 Task: Open Card Public Relations Performance Review in Board Brand Positioning and Differentiation Strategy to Workspace Business Process Automation and add a team member Softage.3@softage.net, a label Purple, a checklist Project Stakeholder Analysis, an attachment from your onedrive, a color Purple and finally, add a card description 'Develop project proposal for potential client' and a comment 'This task requires us to be proactive in identifying potential risks and taking steps to mitigate them.'. Add a start date 'Jan 03, 1900' with a due date 'Jan 10, 1900'
Action: Mouse moved to (67, 315)
Screenshot: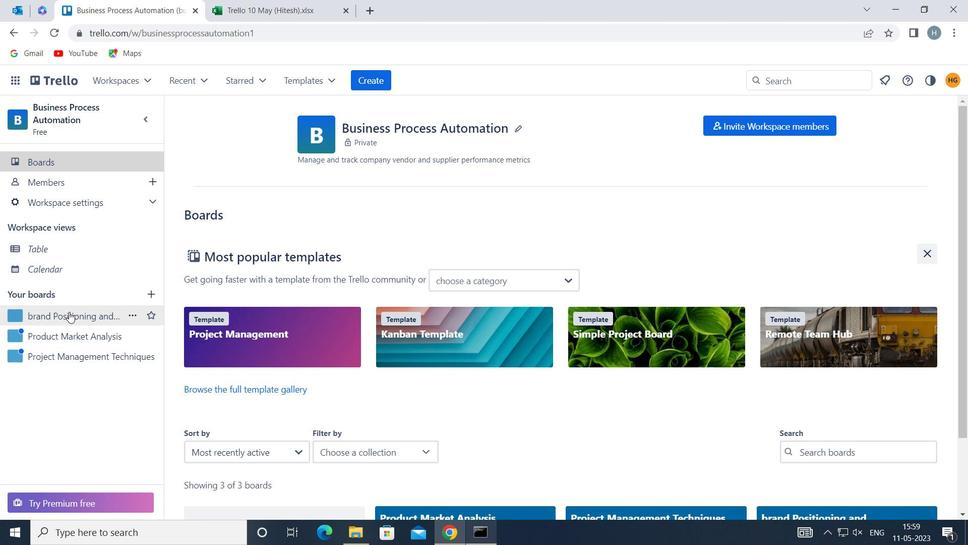 
Action: Mouse pressed left at (67, 315)
Screenshot: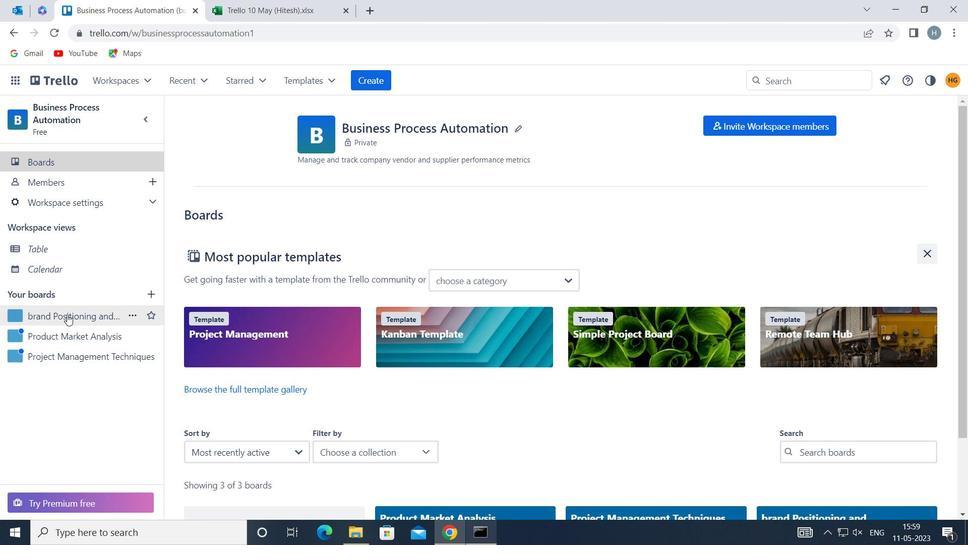 
Action: Mouse moved to (289, 177)
Screenshot: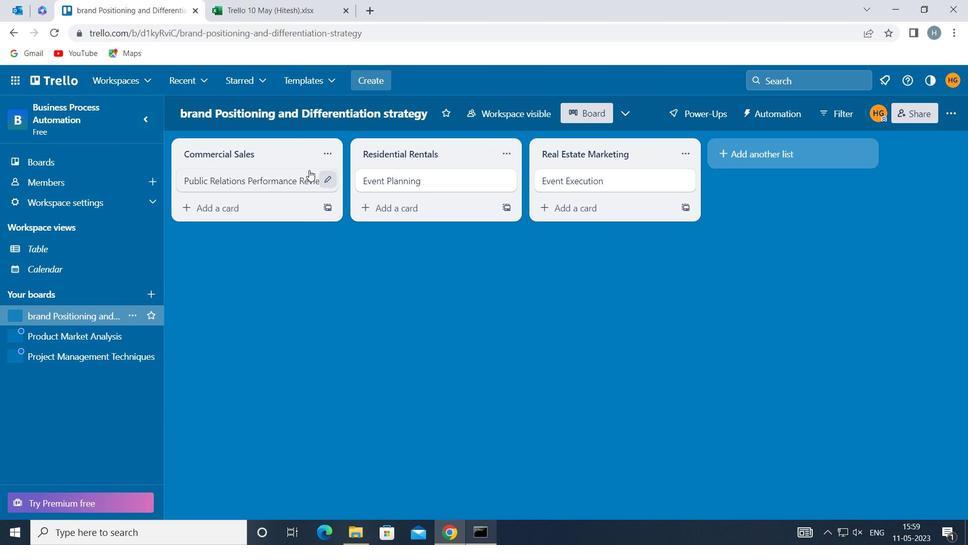 
Action: Mouse pressed left at (289, 177)
Screenshot: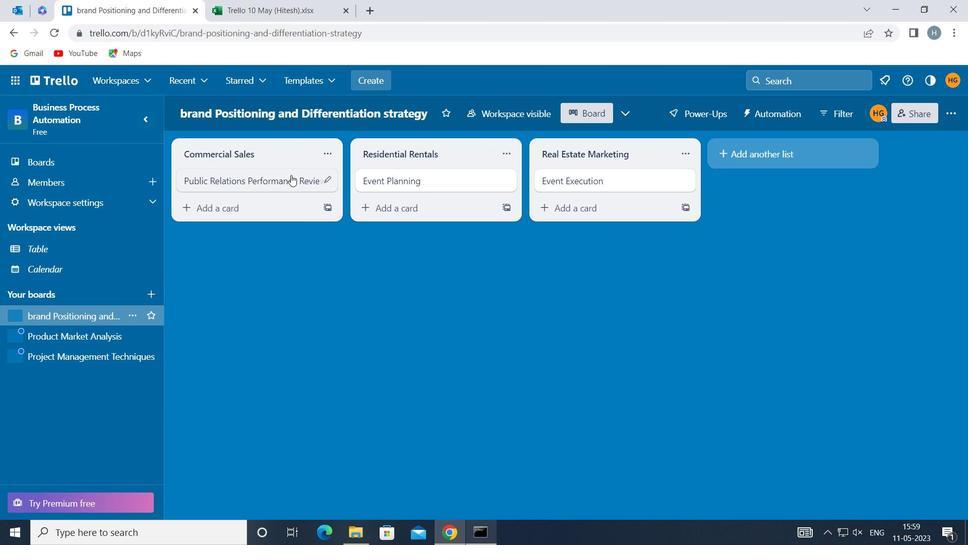 
Action: Mouse moved to (641, 182)
Screenshot: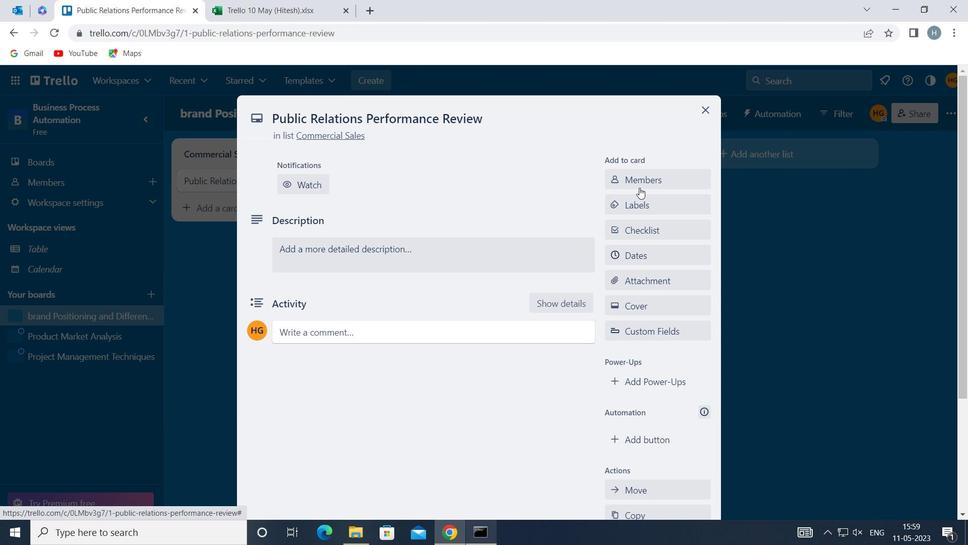 
Action: Mouse pressed left at (641, 182)
Screenshot: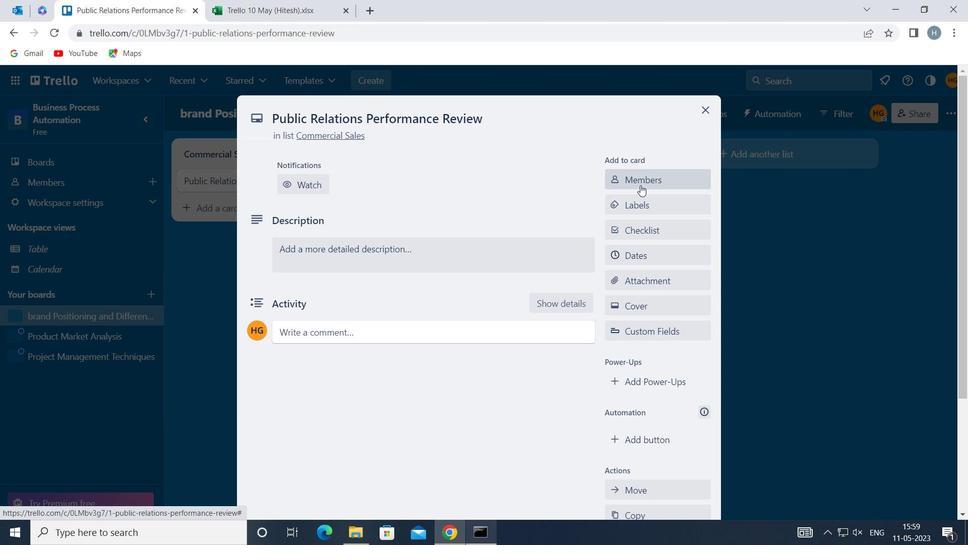 
Action: Key pressed softage
Screenshot: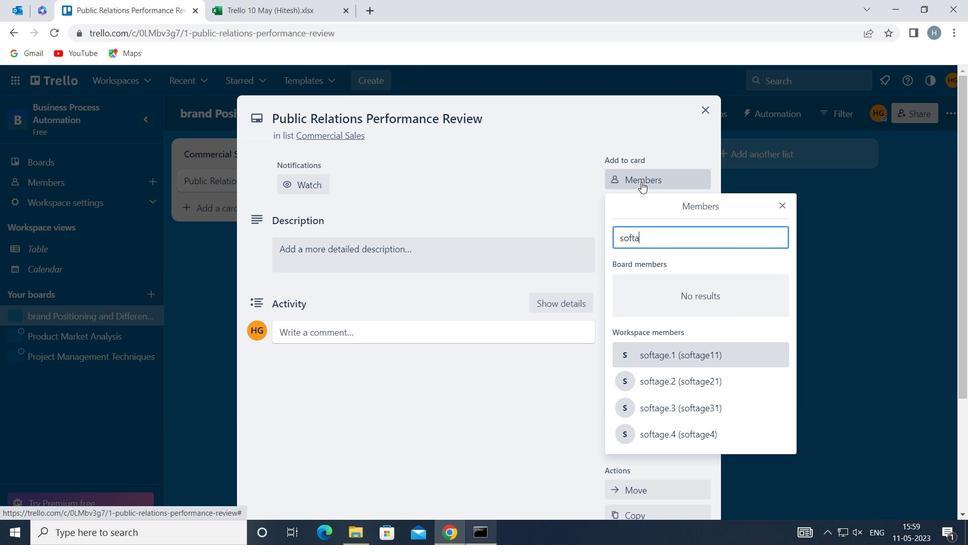 
Action: Mouse moved to (700, 401)
Screenshot: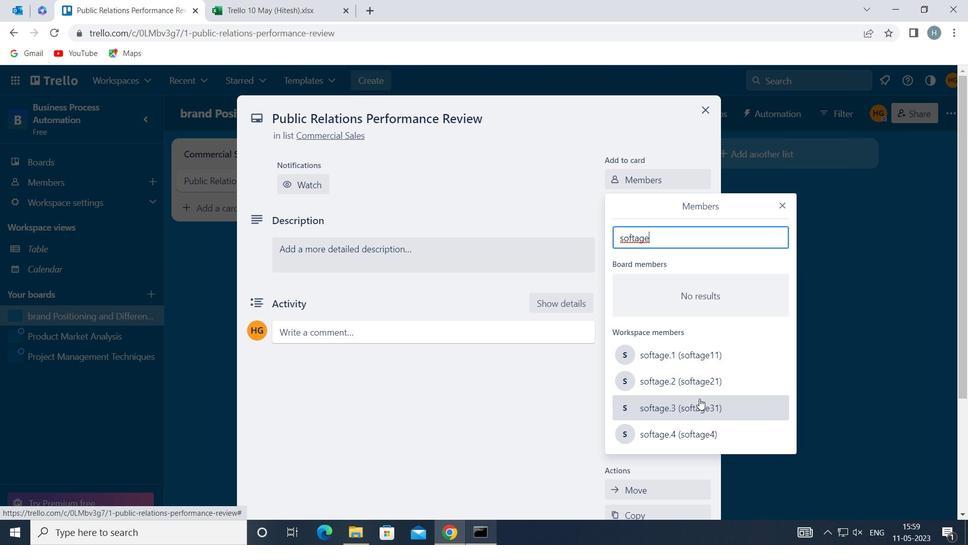 
Action: Mouse pressed left at (700, 401)
Screenshot: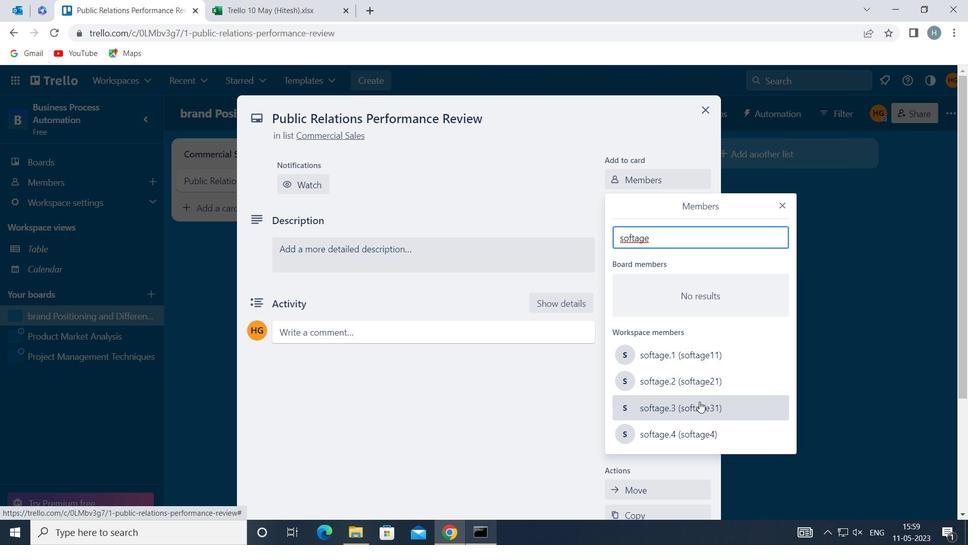 
Action: Mouse moved to (782, 203)
Screenshot: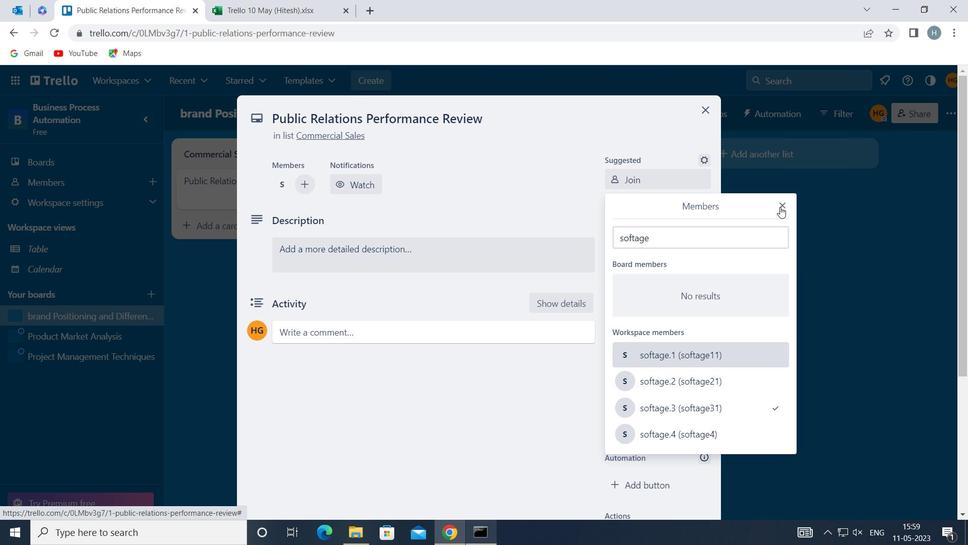 
Action: Mouse pressed left at (782, 203)
Screenshot: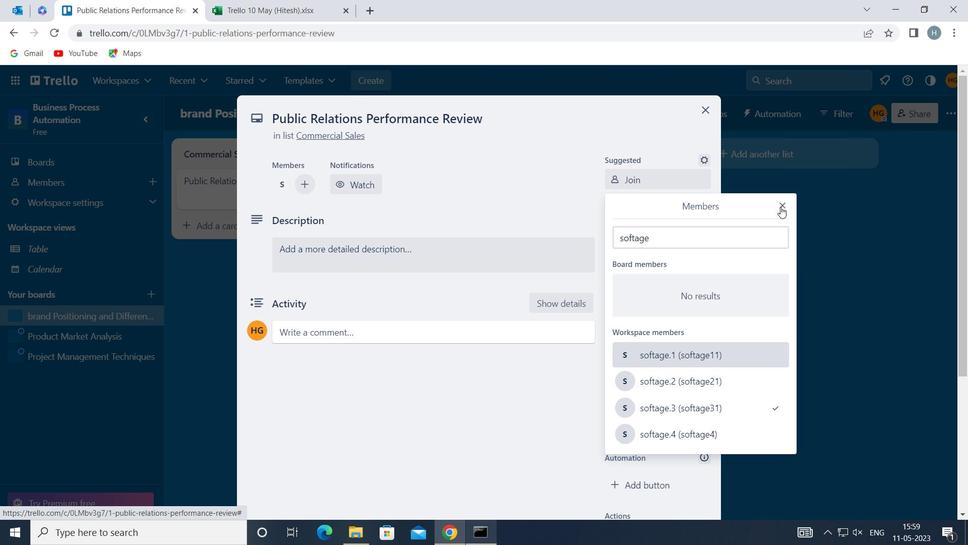 
Action: Mouse moved to (653, 247)
Screenshot: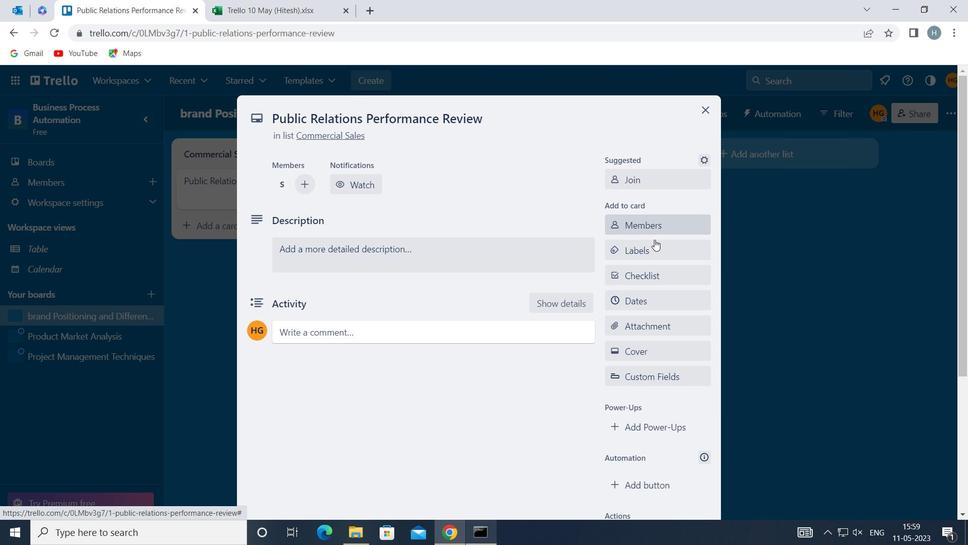 
Action: Mouse pressed left at (653, 247)
Screenshot: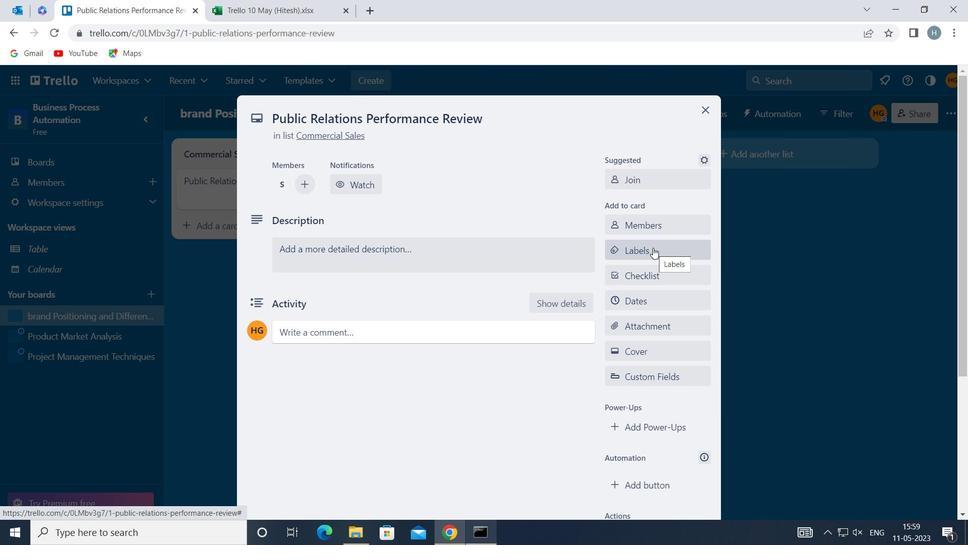 
Action: Mouse moved to (671, 273)
Screenshot: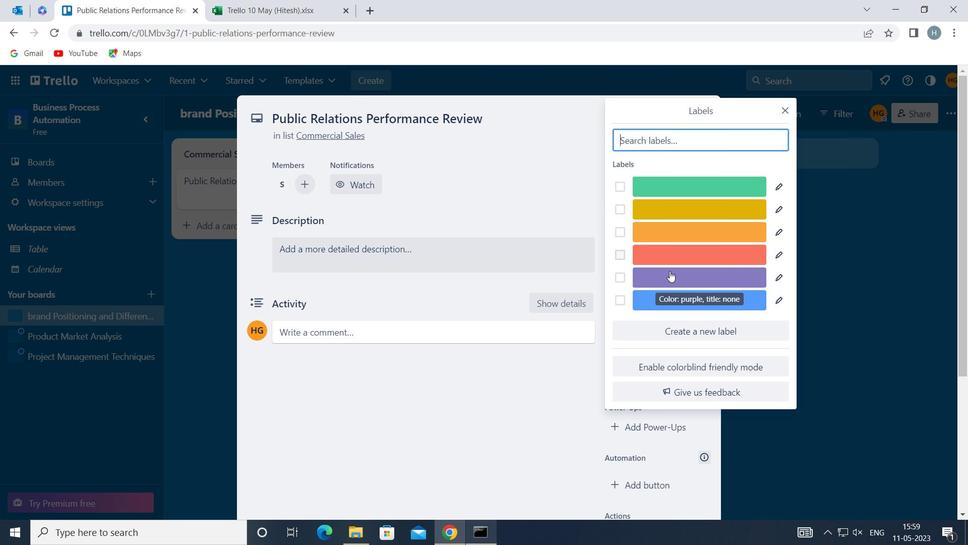 
Action: Mouse pressed left at (671, 273)
Screenshot: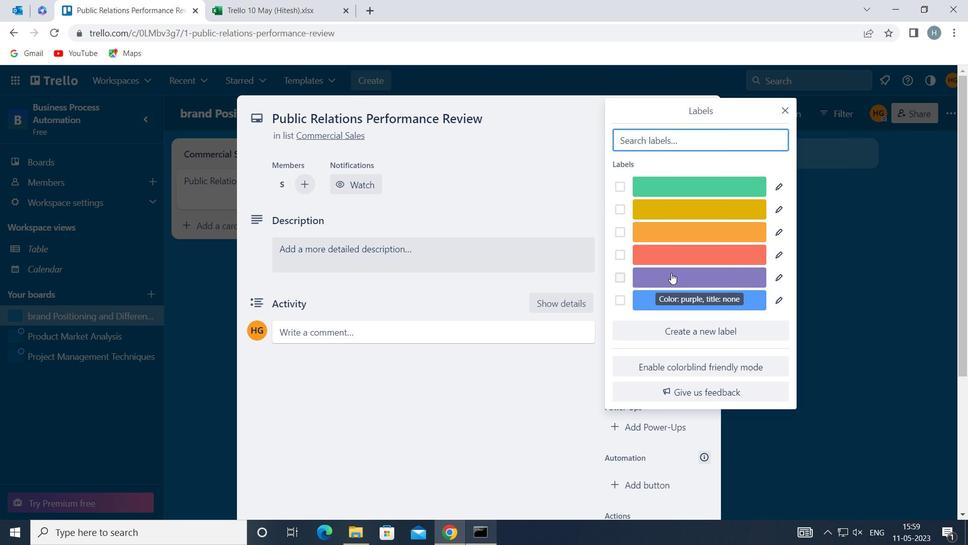
Action: Mouse moved to (786, 109)
Screenshot: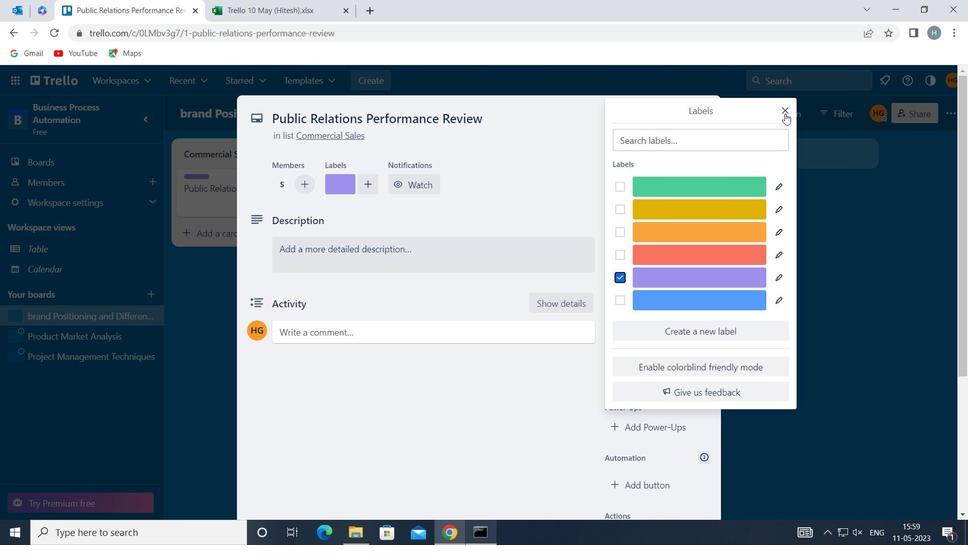 
Action: Mouse pressed left at (786, 109)
Screenshot: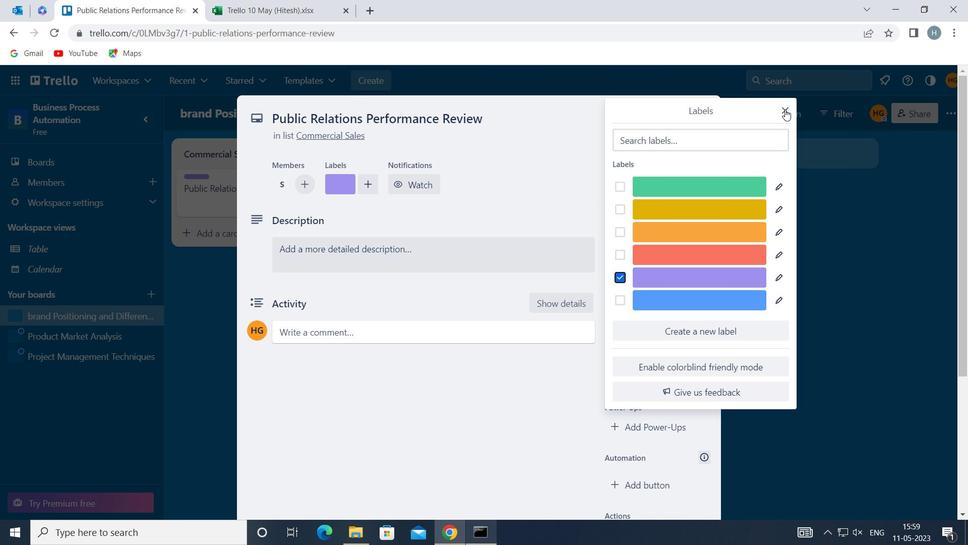 
Action: Mouse moved to (665, 274)
Screenshot: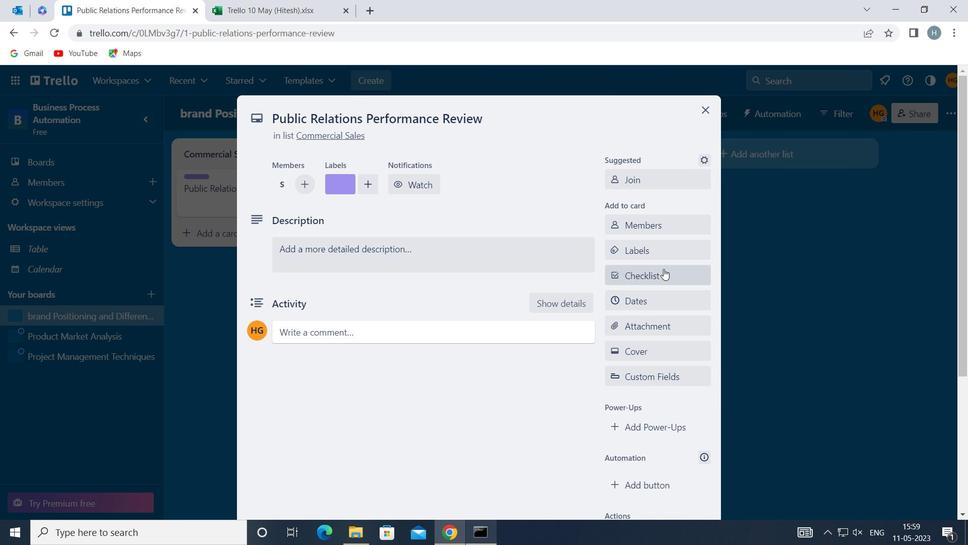 
Action: Mouse pressed left at (665, 274)
Screenshot: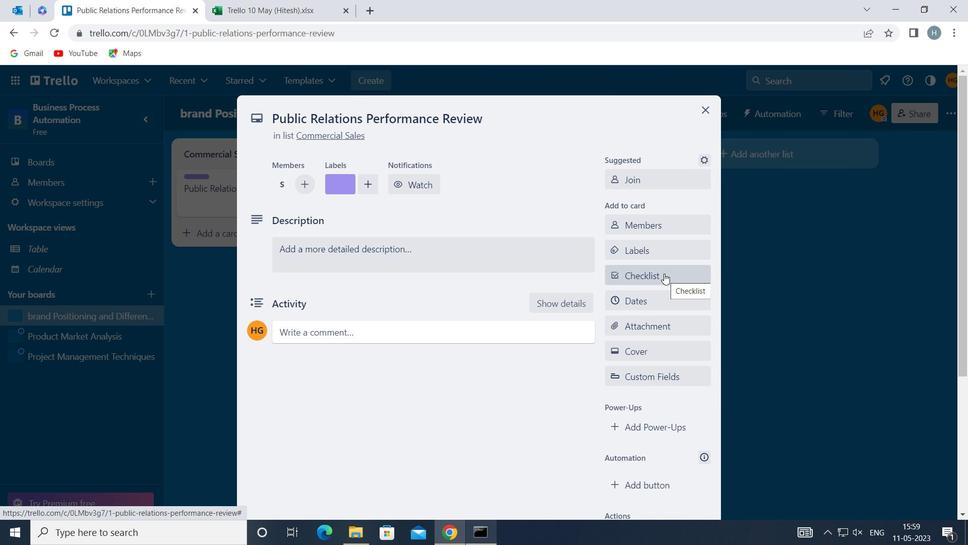 
Action: Key pressed <Key.shift>PRO
Screenshot: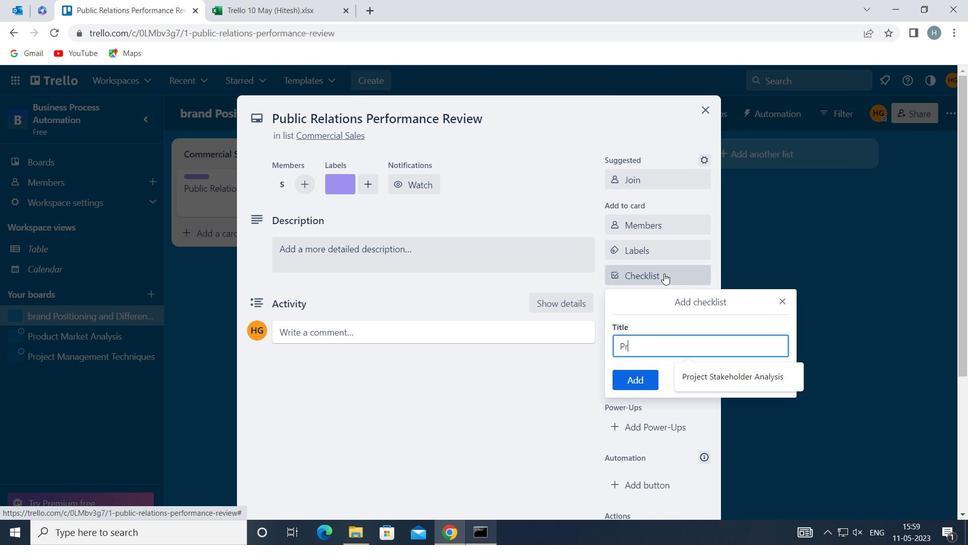 
Action: Mouse moved to (697, 378)
Screenshot: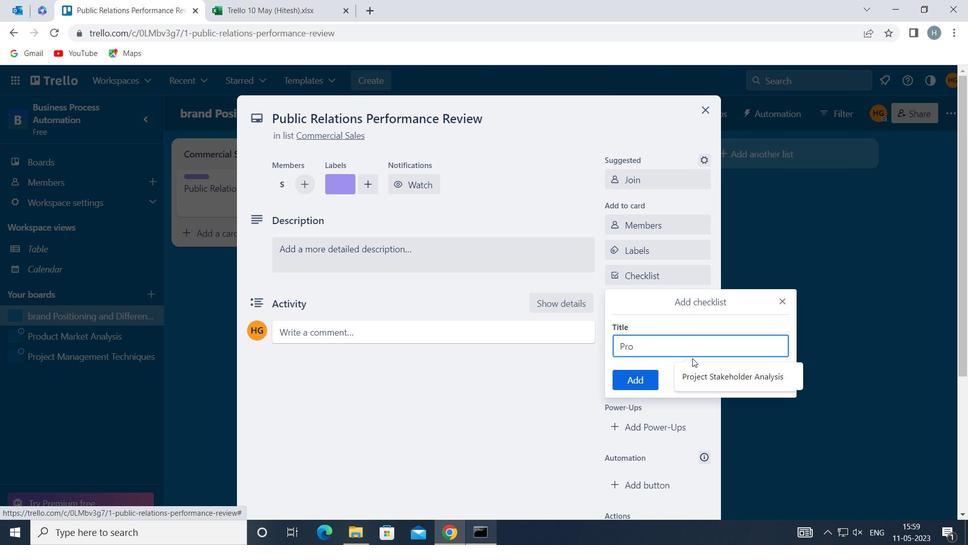 
Action: Mouse pressed left at (697, 378)
Screenshot: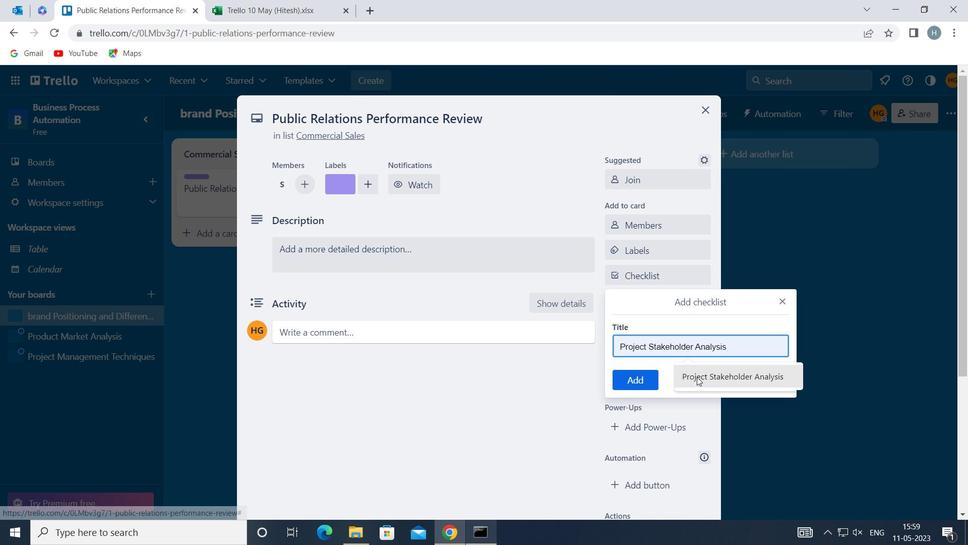 
Action: Mouse moved to (632, 375)
Screenshot: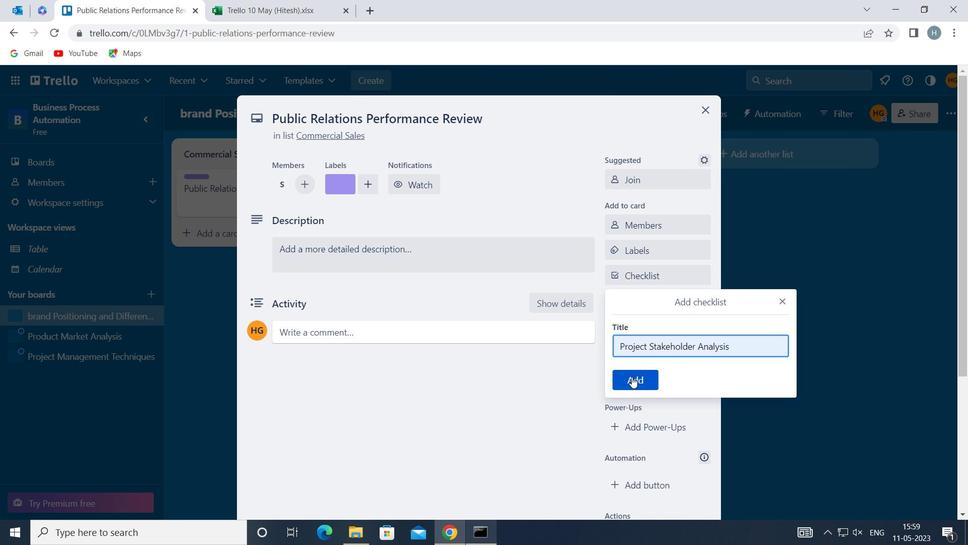
Action: Mouse pressed left at (632, 375)
Screenshot: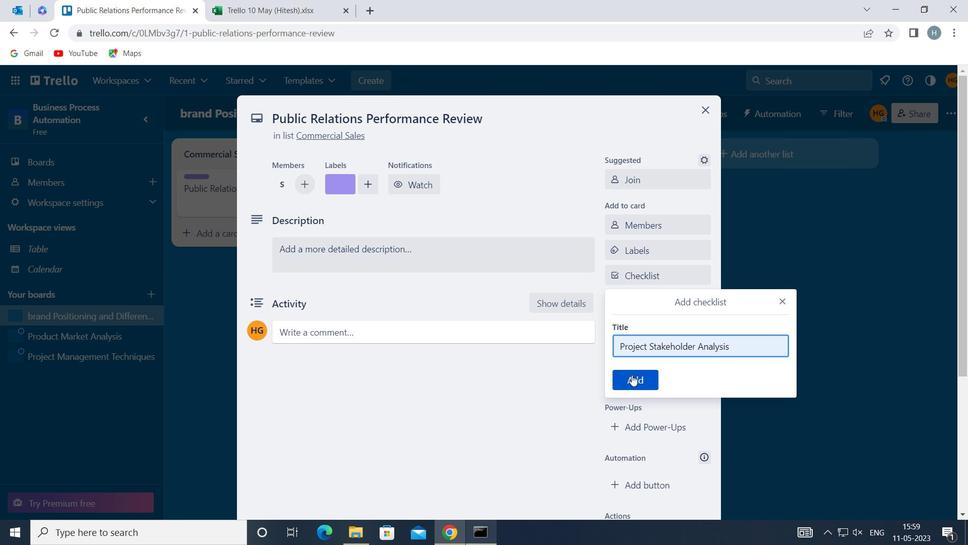 
Action: Mouse moved to (648, 323)
Screenshot: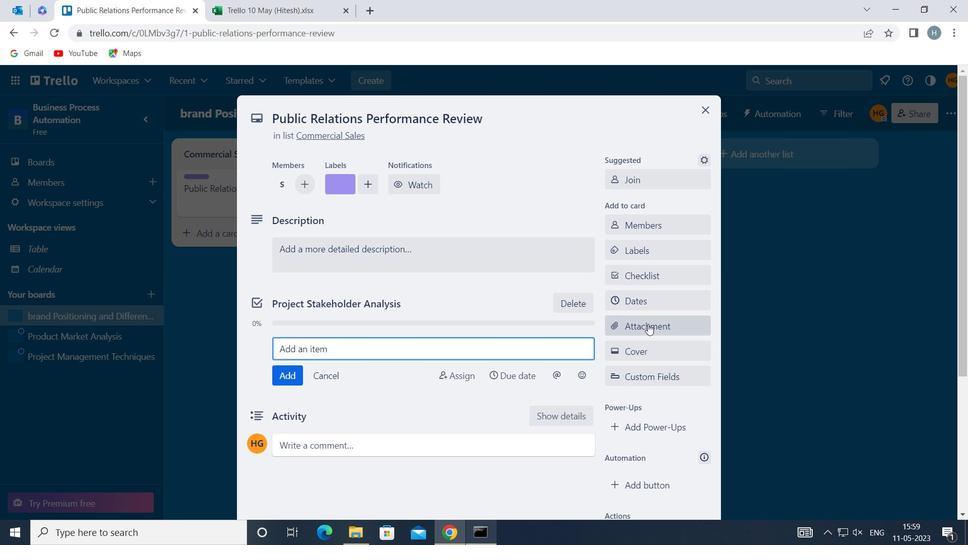 
Action: Mouse pressed left at (648, 323)
Screenshot: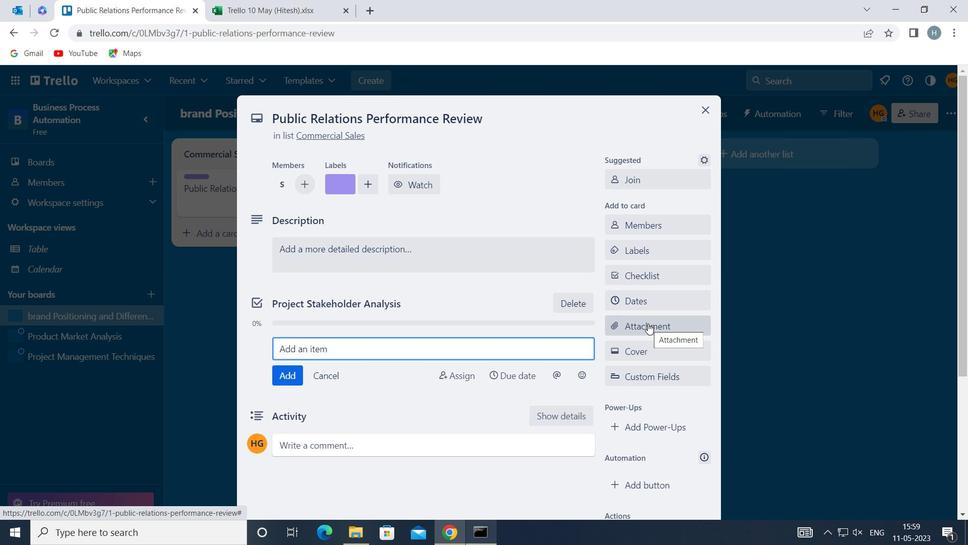 
Action: Mouse moved to (677, 233)
Screenshot: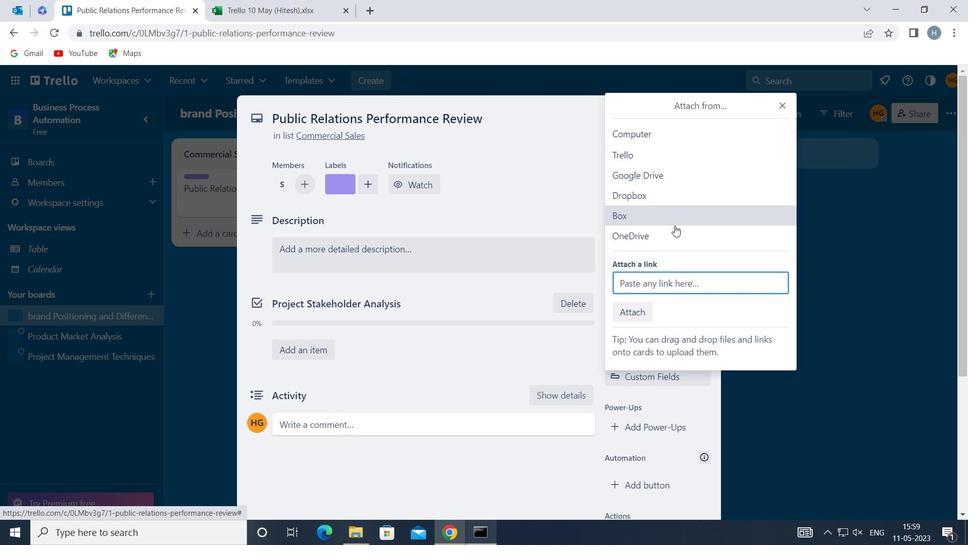 
Action: Mouse pressed left at (677, 233)
Screenshot: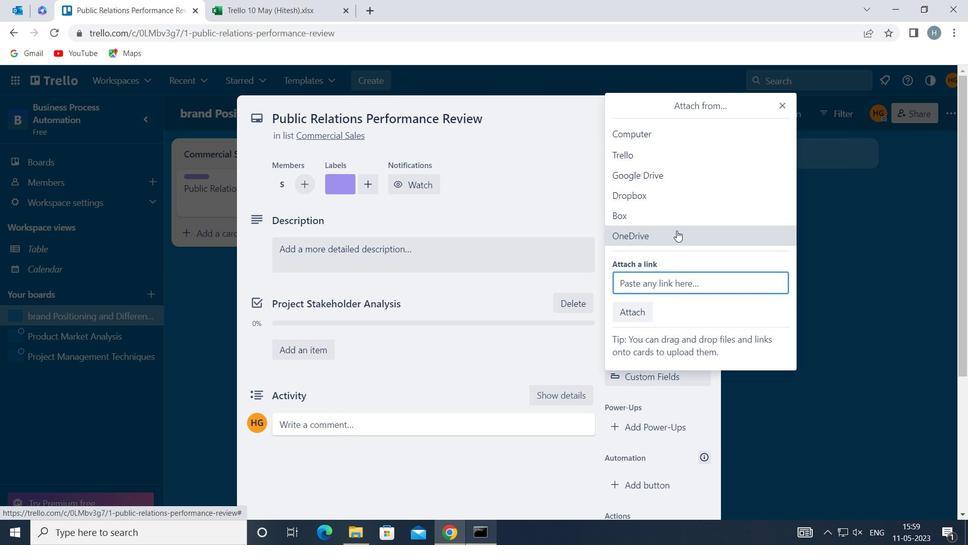 
Action: Mouse moved to (591, 185)
Screenshot: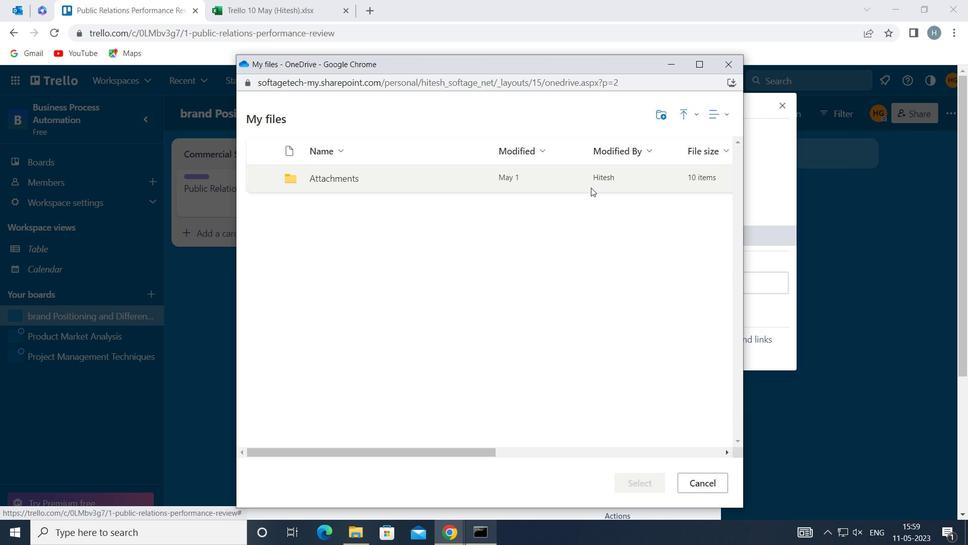 
Action: Mouse pressed left at (591, 185)
Screenshot: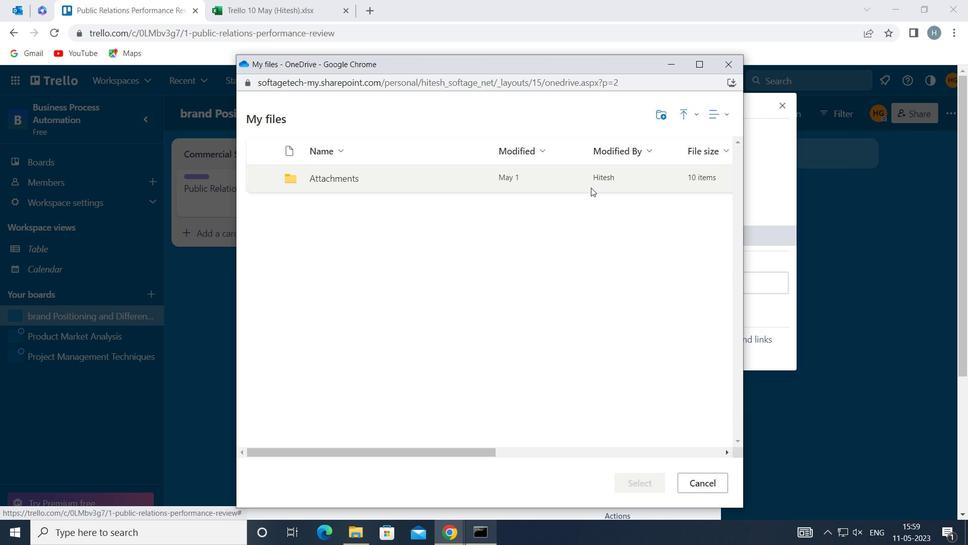 
Action: Mouse pressed left at (591, 185)
Screenshot: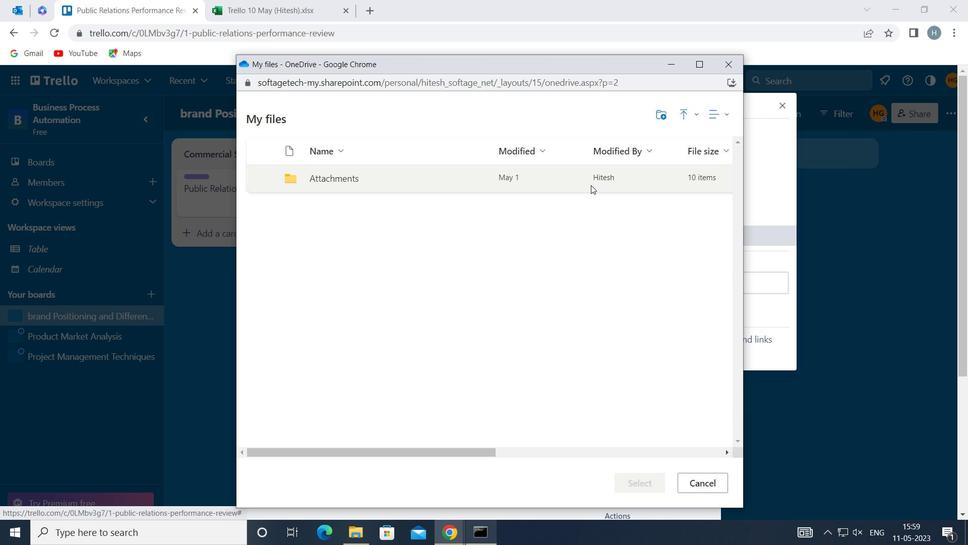 
Action: Mouse moved to (609, 211)
Screenshot: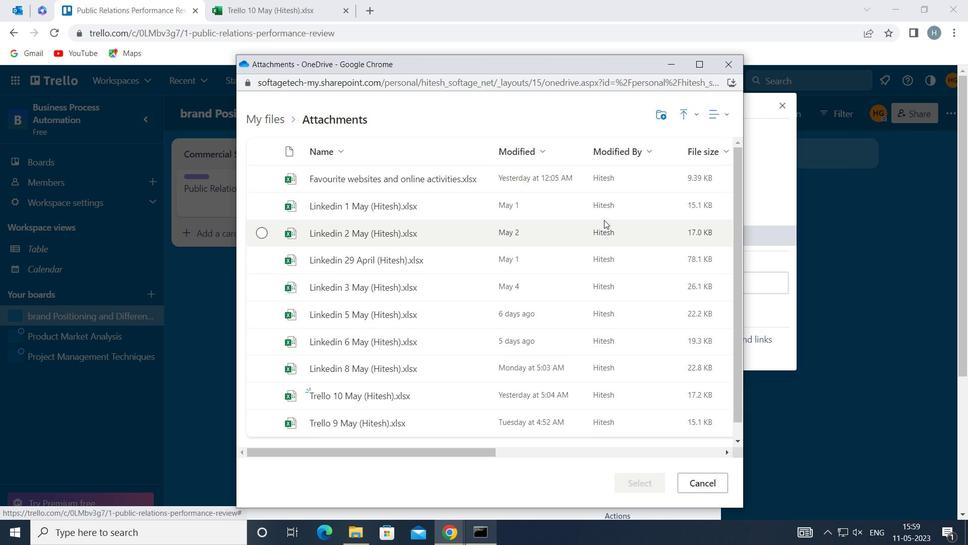 
Action: Mouse pressed left at (609, 211)
Screenshot: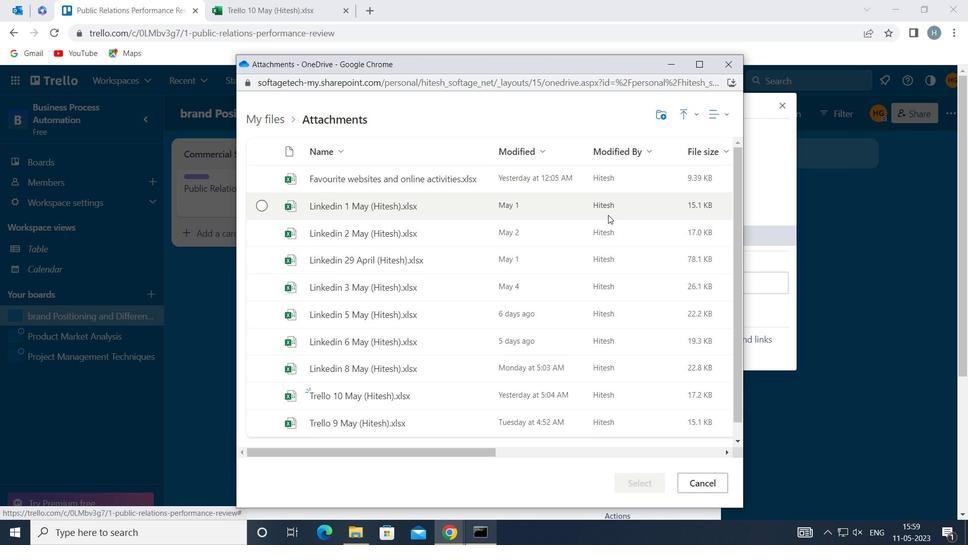 
Action: Mouse moved to (655, 478)
Screenshot: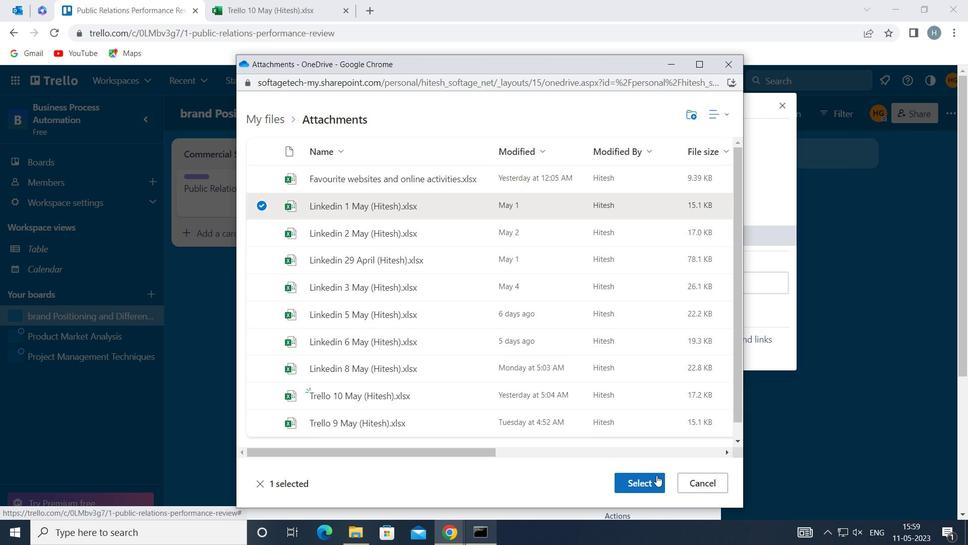 
Action: Mouse pressed left at (655, 478)
Screenshot: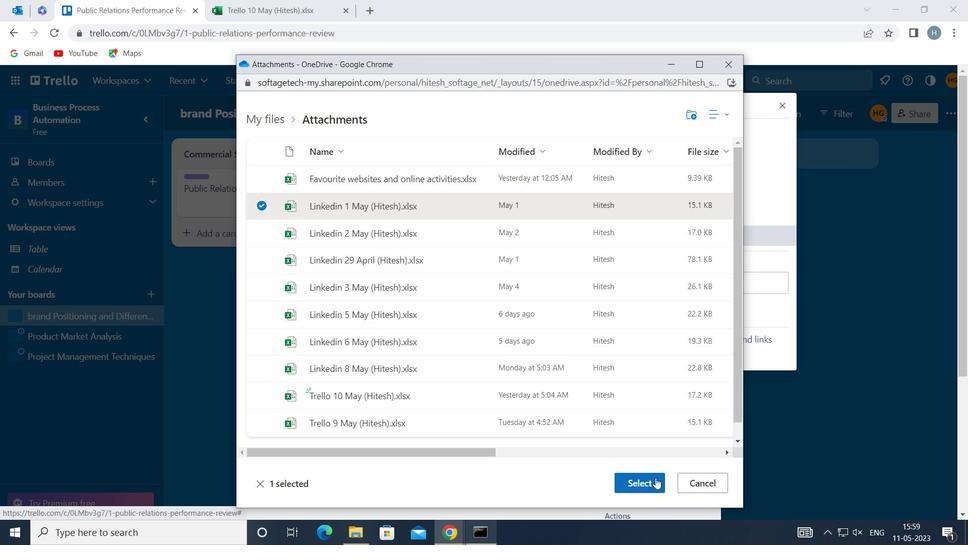 
Action: Mouse moved to (670, 346)
Screenshot: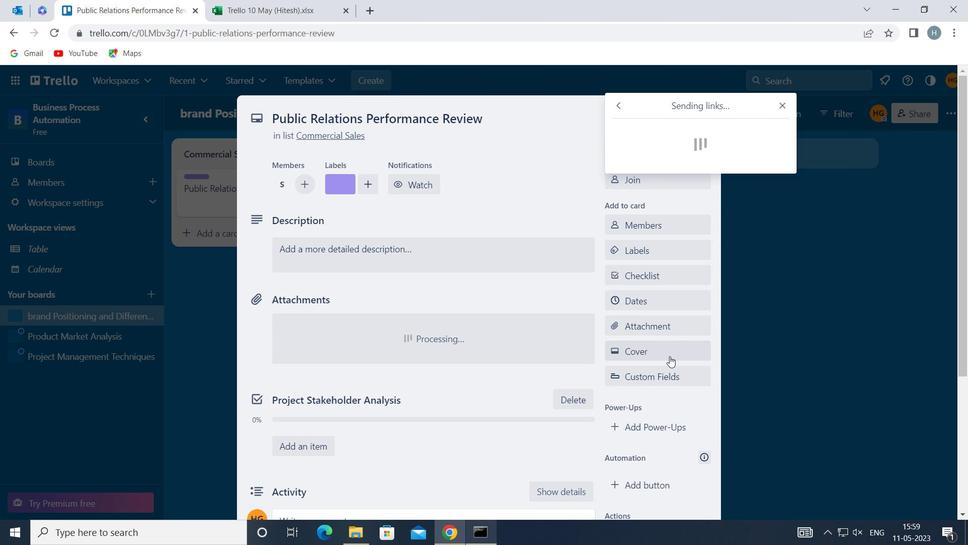 
Action: Mouse pressed left at (670, 346)
Screenshot: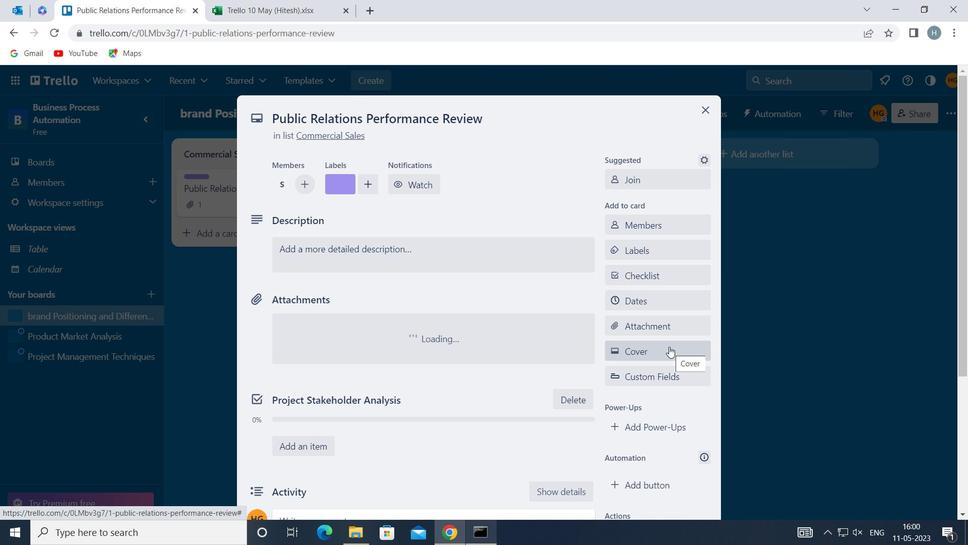 
Action: Mouse moved to (785, 265)
Screenshot: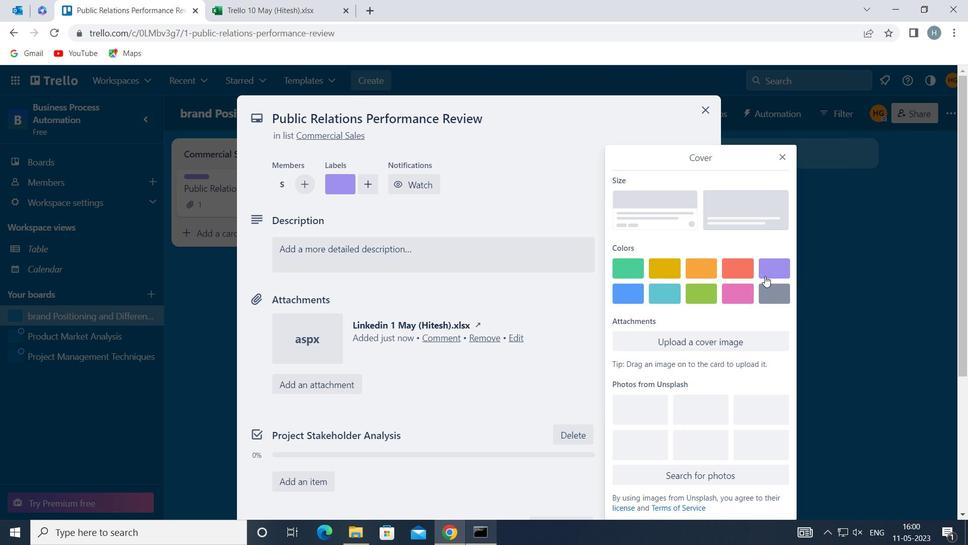 
Action: Mouse pressed left at (785, 265)
Screenshot: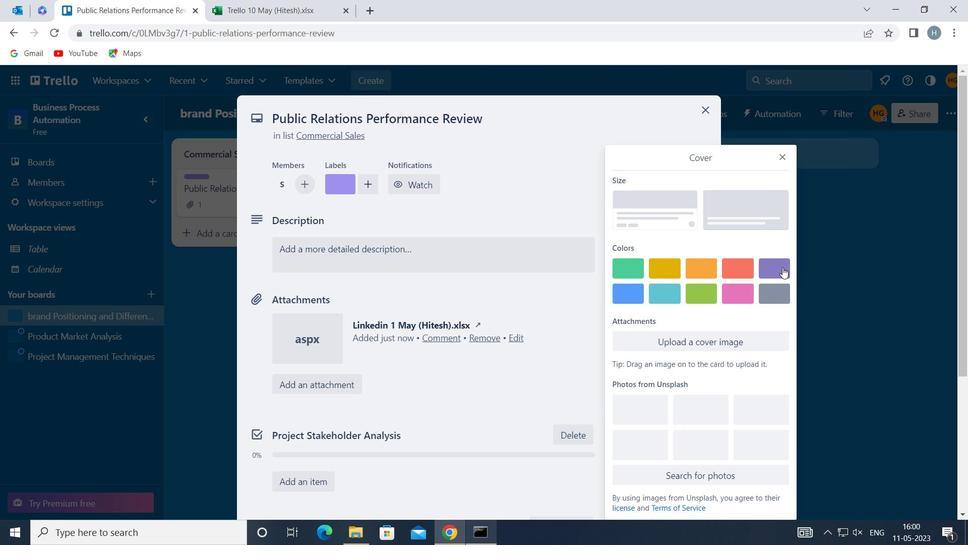 
Action: Mouse moved to (787, 130)
Screenshot: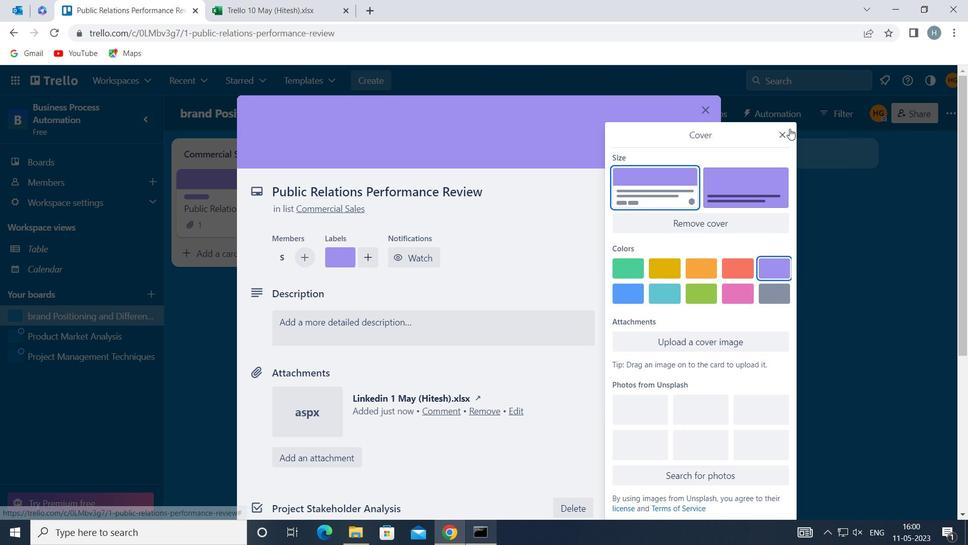 
Action: Mouse pressed left at (787, 130)
Screenshot: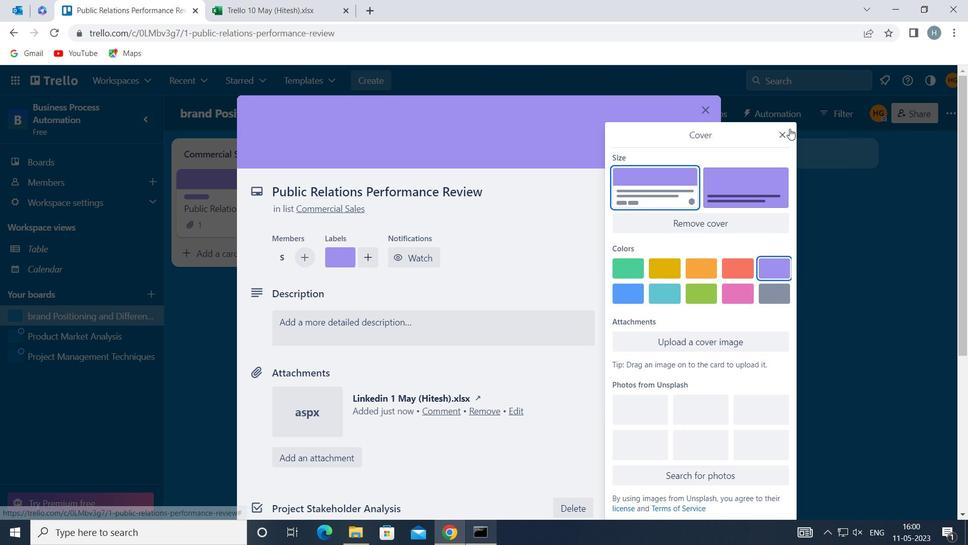 
Action: Mouse moved to (521, 319)
Screenshot: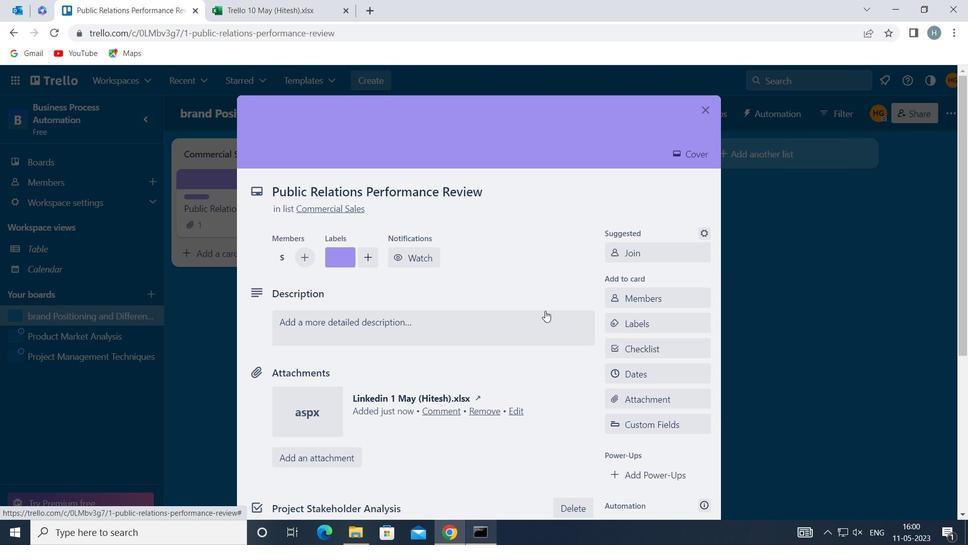 
Action: Mouse pressed left at (521, 319)
Screenshot: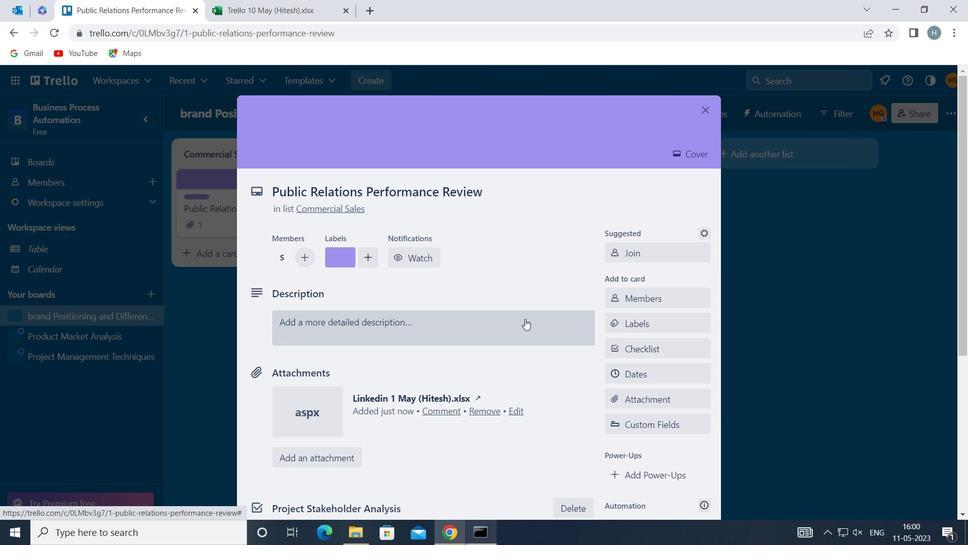 
Action: Mouse moved to (427, 373)
Screenshot: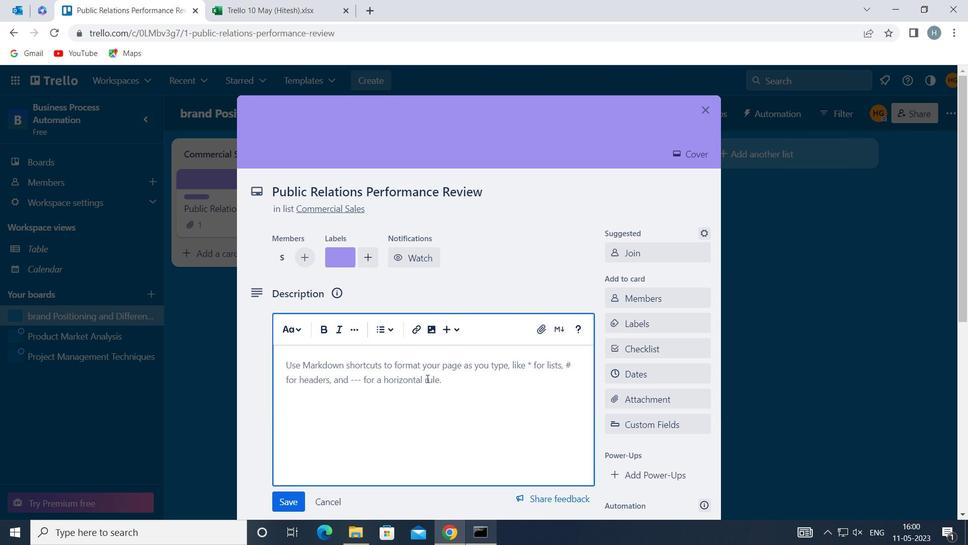 
Action: Mouse pressed left at (427, 373)
Screenshot: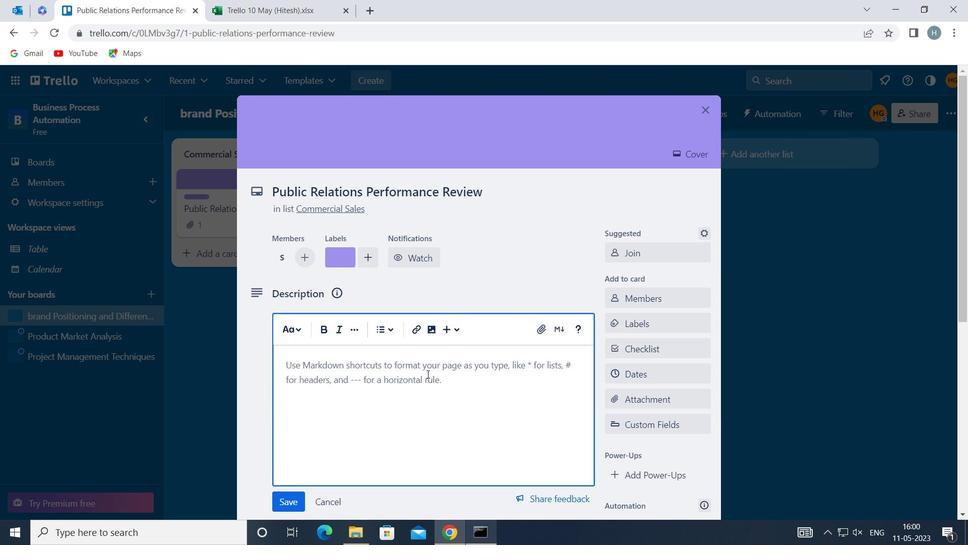 
Action: Mouse moved to (426, 371)
Screenshot: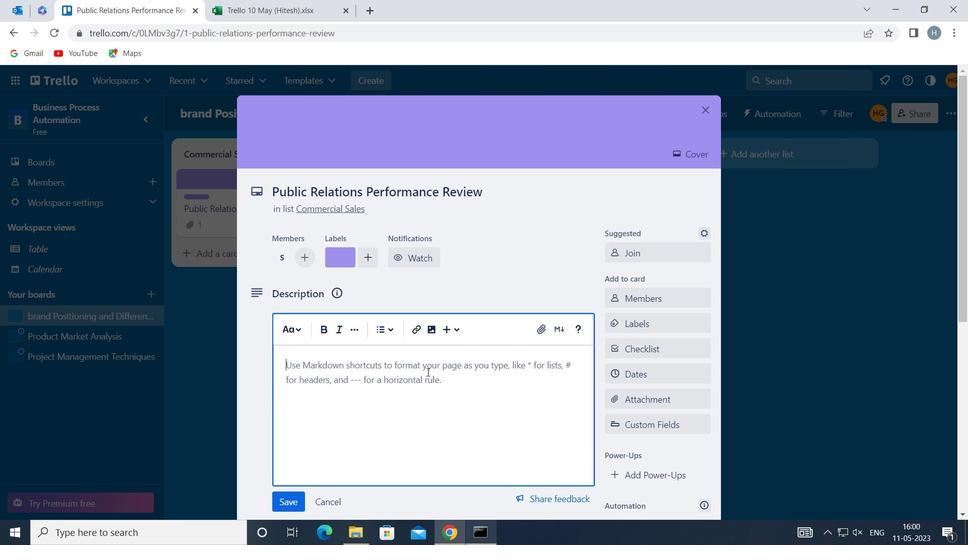 
Action: Key pressed <Key.shift>DEVELOP<Key.space>PROK<Key.backspace>JECT<Key.space>PROPOSAL<Key.space>FOR<Key.space>POTENTIAL<Key.space>CLIENT
Screenshot: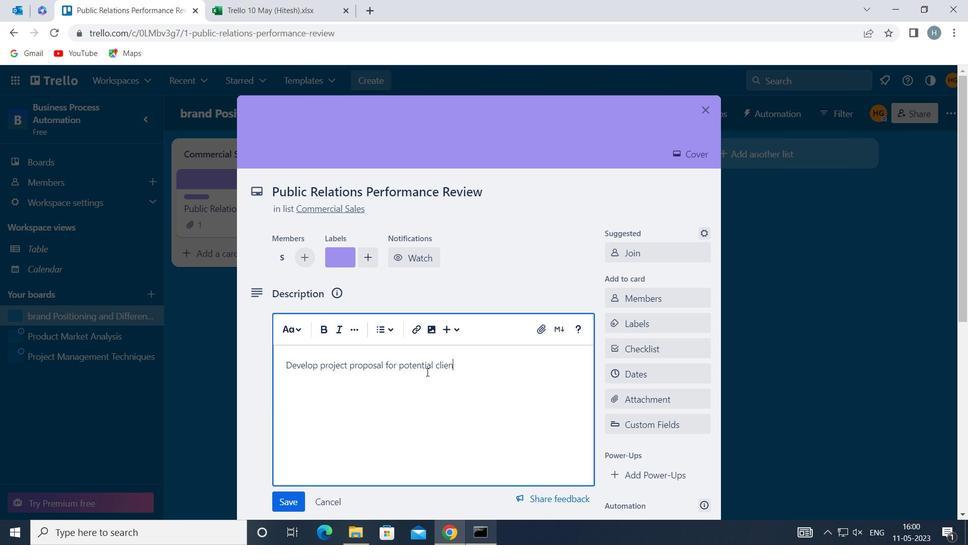 
Action: Mouse moved to (293, 499)
Screenshot: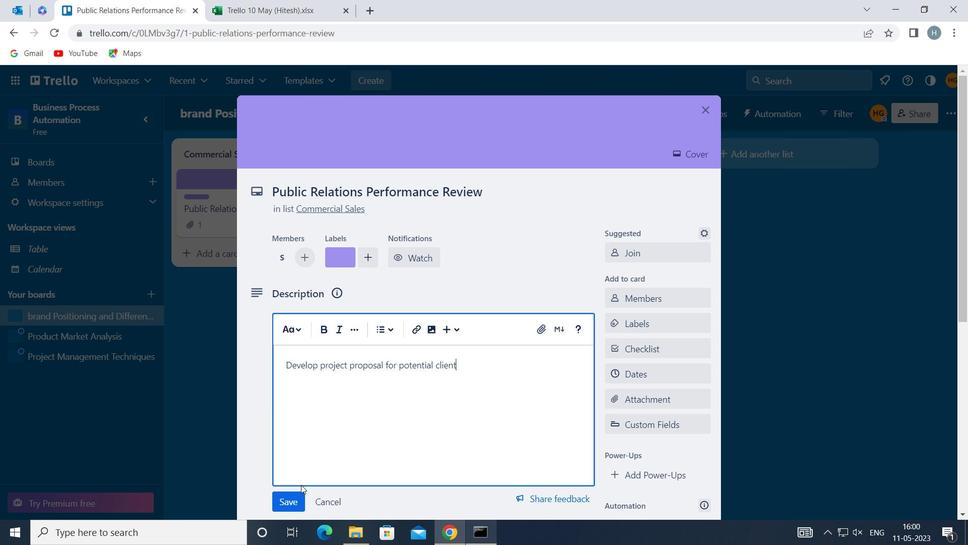 
Action: Mouse pressed left at (293, 499)
Screenshot: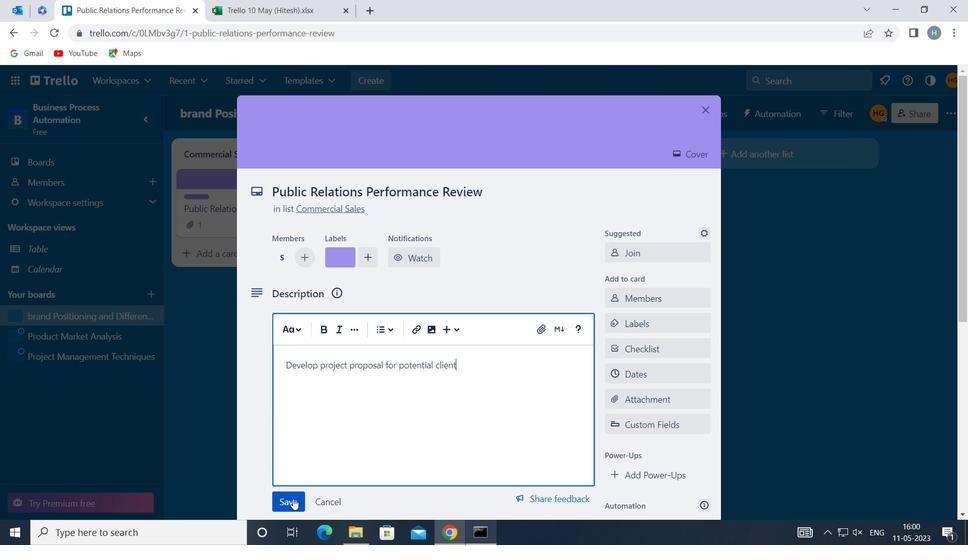 
Action: Mouse moved to (374, 417)
Screenshot: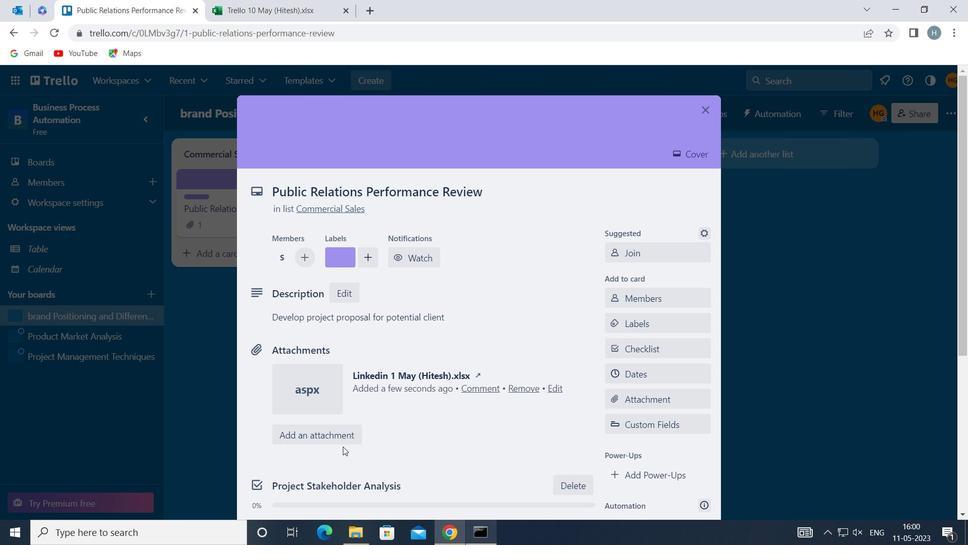 
Action: Mouse scrolled (374, 417) with delta (0, 0)
Screenshot: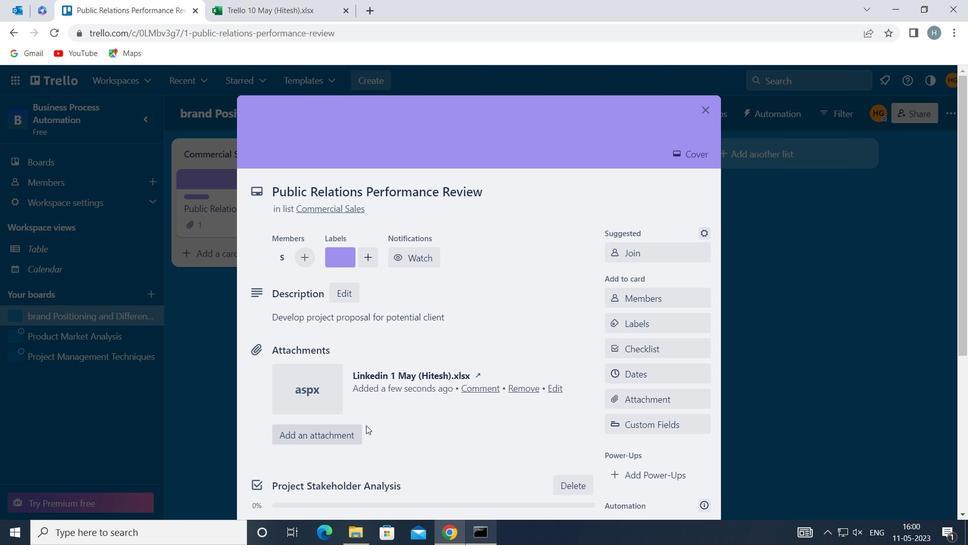 
Action: Mouse scrolled (374, 417) with delta (0, 0)
Screenshot: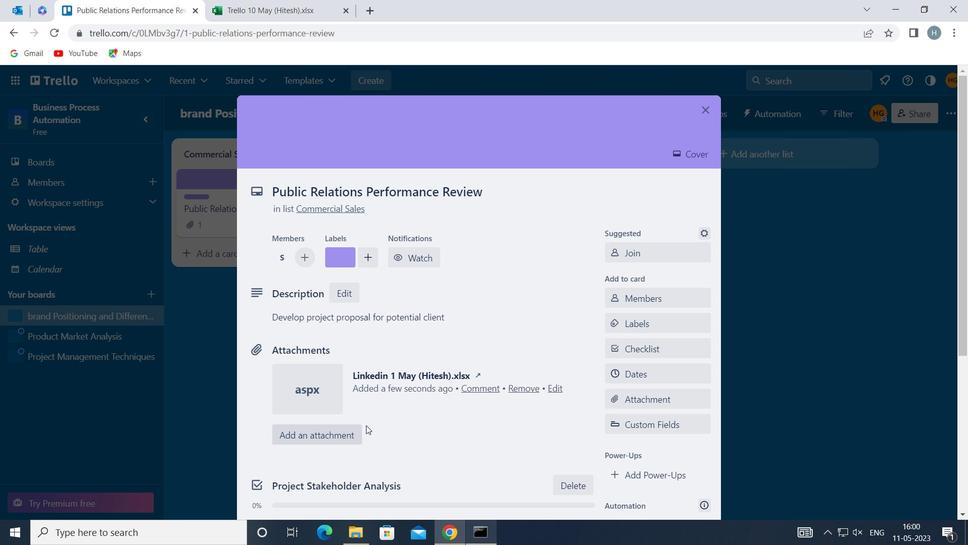 
Action: Mouse moved to (389, 409)
Screenshot: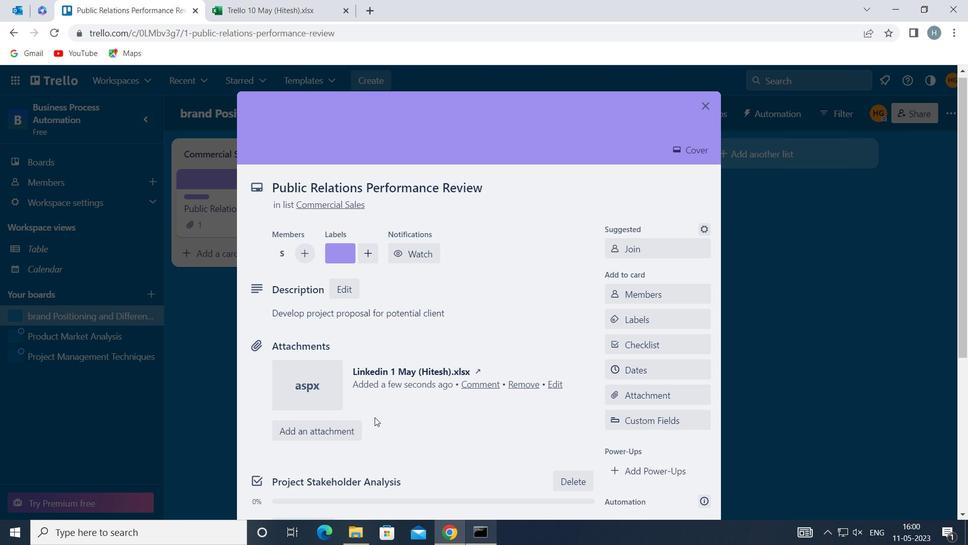 
Action: Mouse scrolled (389, 409) with delta (0, 0)
Screenshot: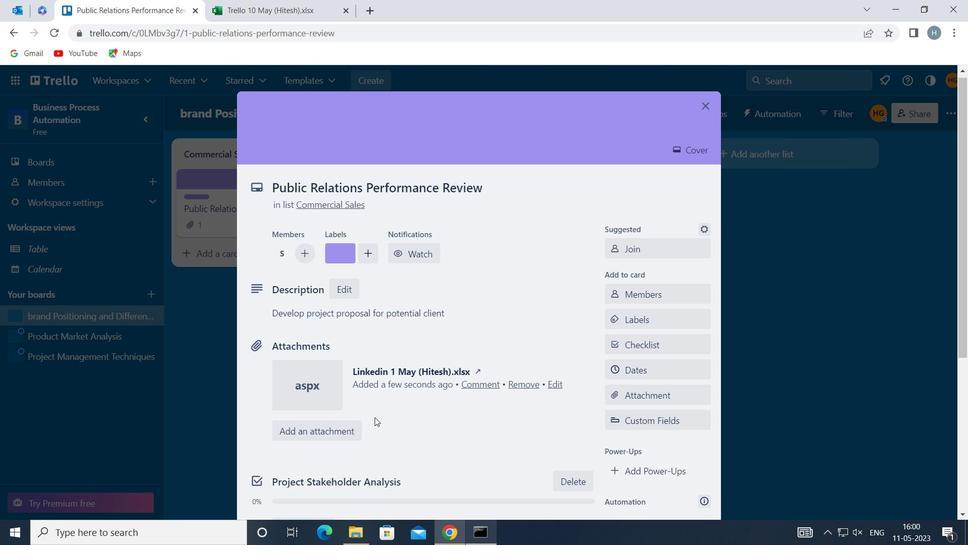
Action: Mouse scrolled (389, 409) with delta (0, 0)
Screenshot: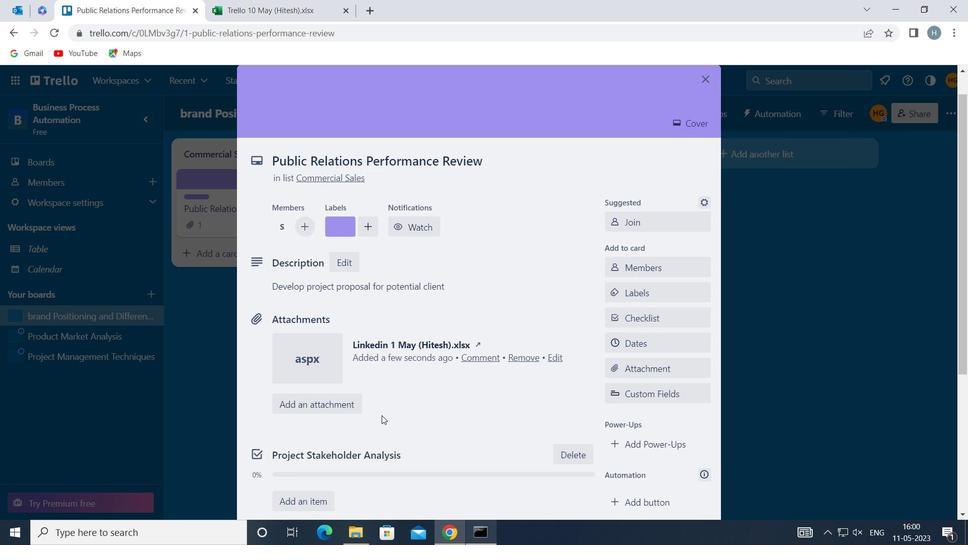 
Action: Mouse scrolled (389, 409) with delta (0, 0)
Screenshot: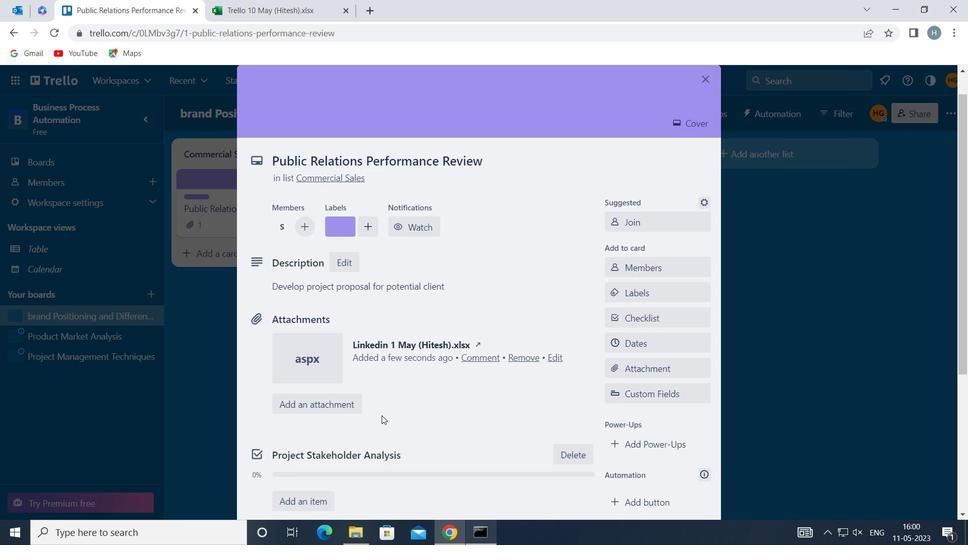 
Action: Mouse moved to (440, 360)
Screenshot: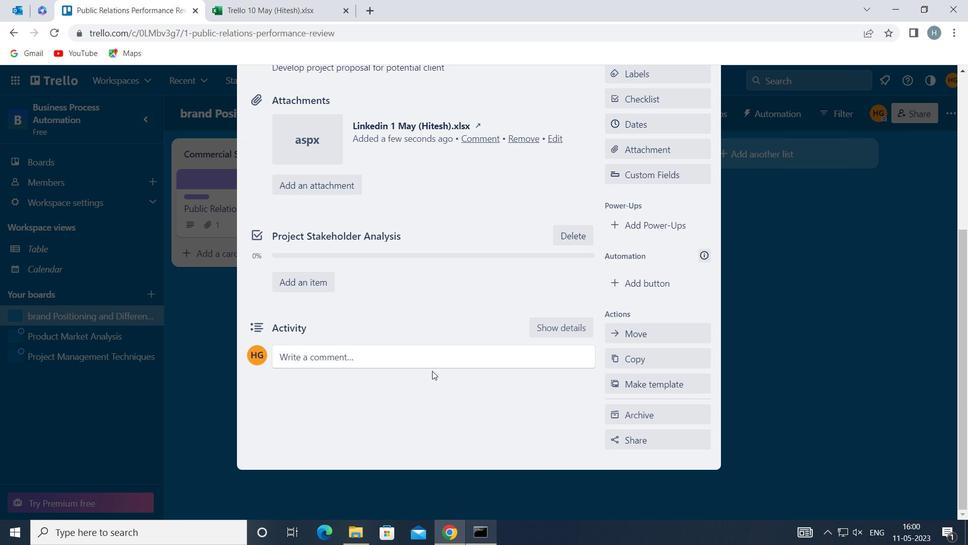 
Action: Mouse pressed left at (440, 360)
Screenshot: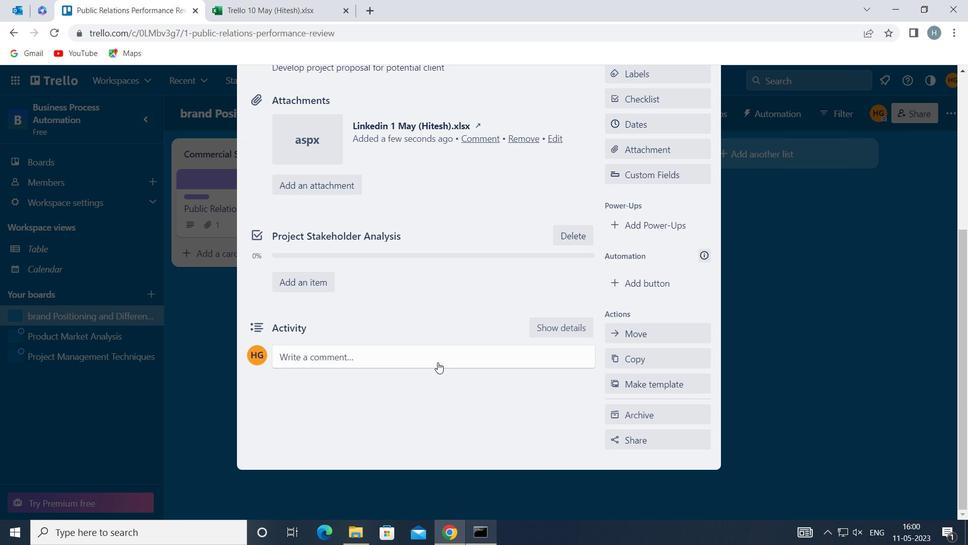 
Action: Mouse moved to (342, 401)
Screenshot: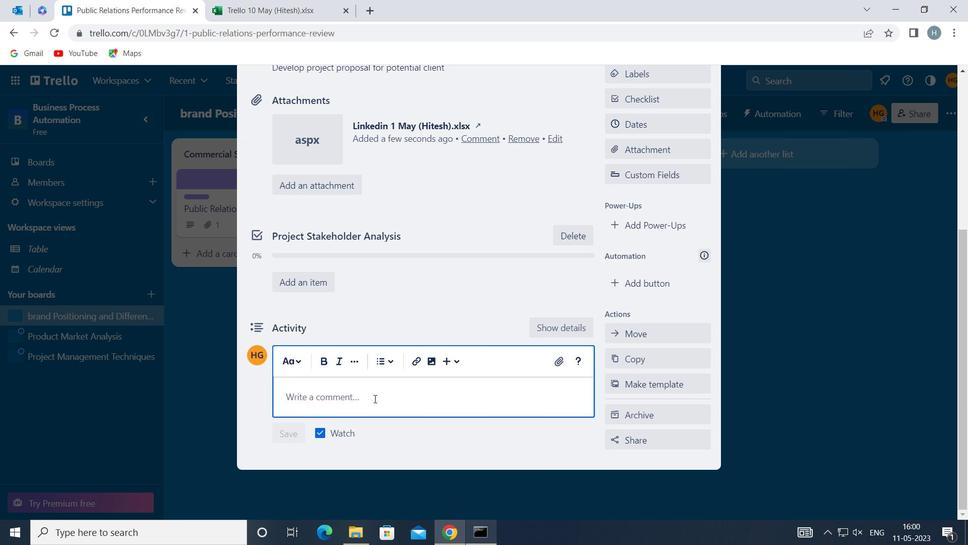 
Action: Mouse pressed left at (342, 401)
Screenshot: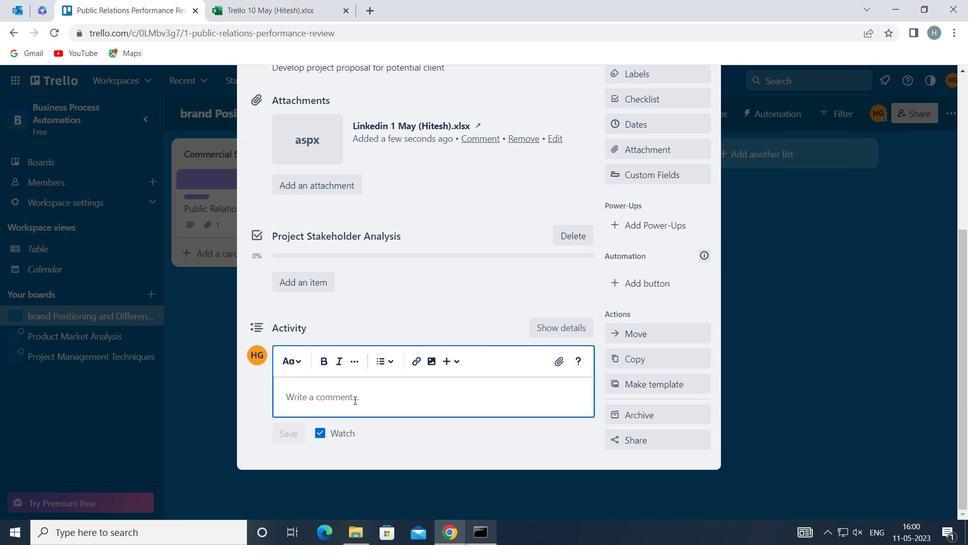 
Action: Mouse moved to (339, 396)
Screenshot: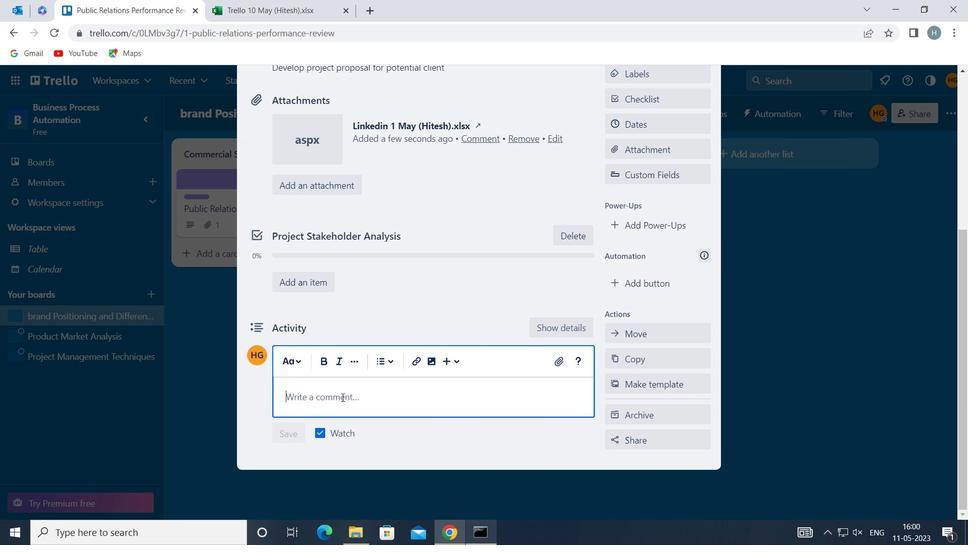 
Action: Key pressed <Key.shift>THIS<Key.space>TASK<Key.space>REQUIRES<Key.space>US<Key.space>TO<Key.space>BE<Key.space>PROACTIVE<Key.space>IN<Key.space>IDENTIFYING<Key.space>POTENTIAL<Key.space>RISKS<Key.space>AND<Key.space>TAKING<Key.space>STEPS<Key.space>TO<Key.space>MITIGATE<Key.space>THEM
Screenshot: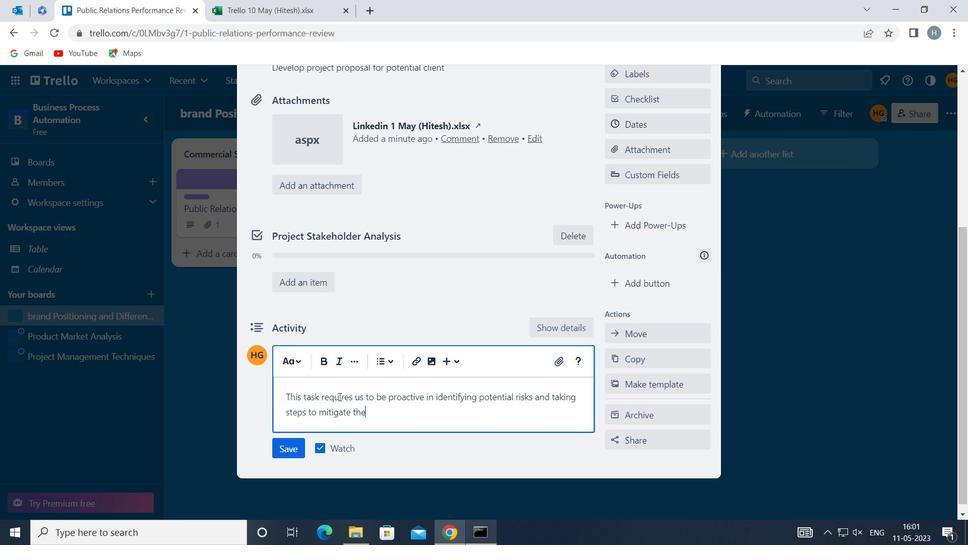 
Action: Mouse moved to (293, 451)
Screenshot: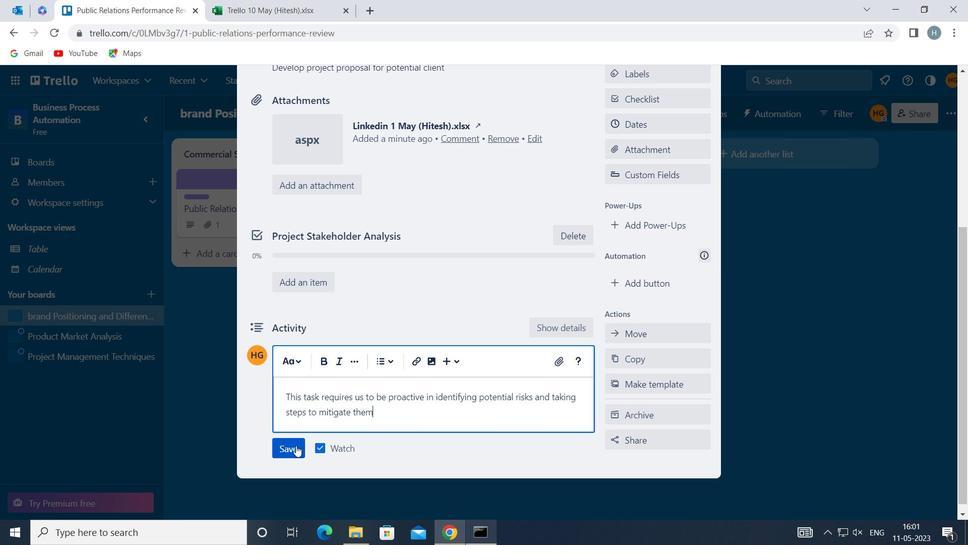
Action: Mouse pressed left at (293, 451)
Screenshot: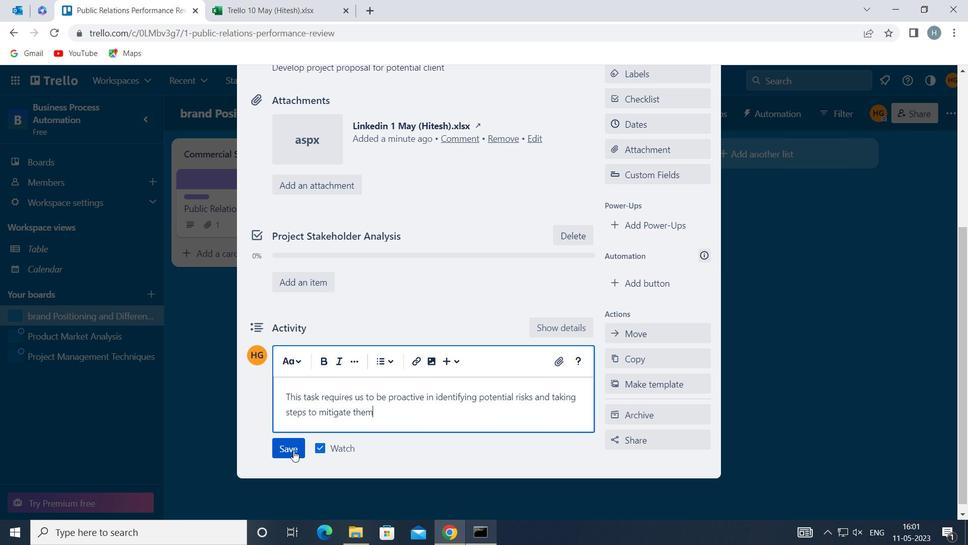 
Action: Mouse moved to (663, 126)
Screenshot: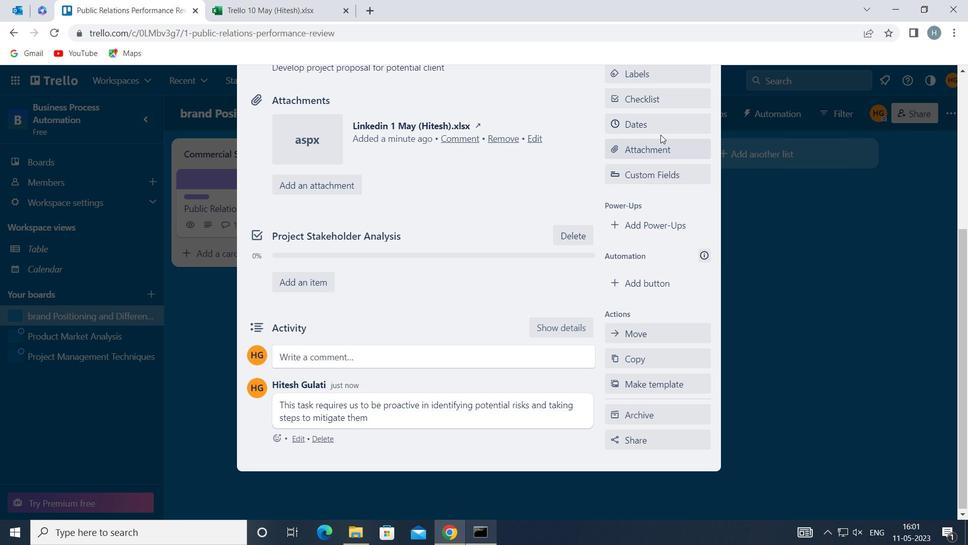 
Action: Mouse pressed left at (663, 126)
Screenshot: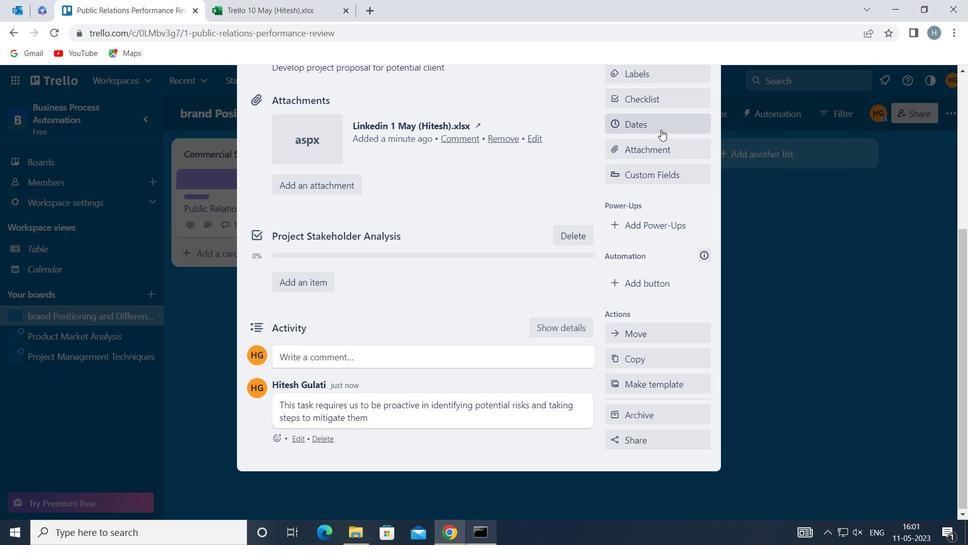 
Action: Mouse moved to (618, 338)
Screenshot: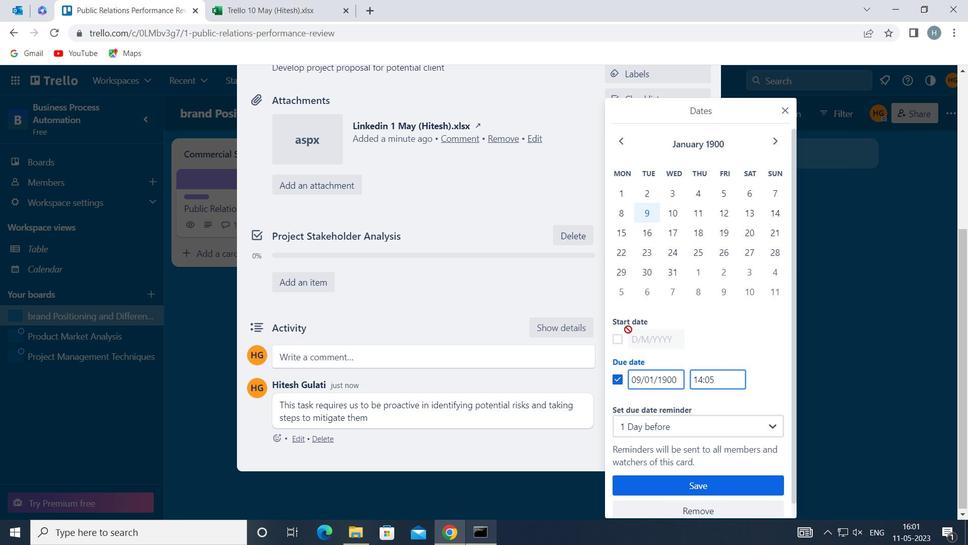 
Action: Mouse pressed left at (618, 338)
Screenshot: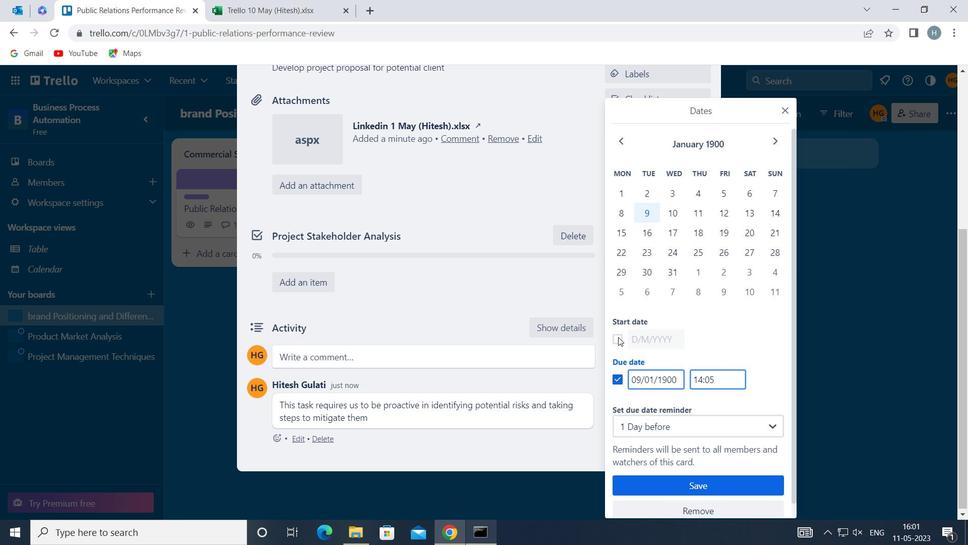 
Action: Mouse moved to (634, 337)
Screenshot: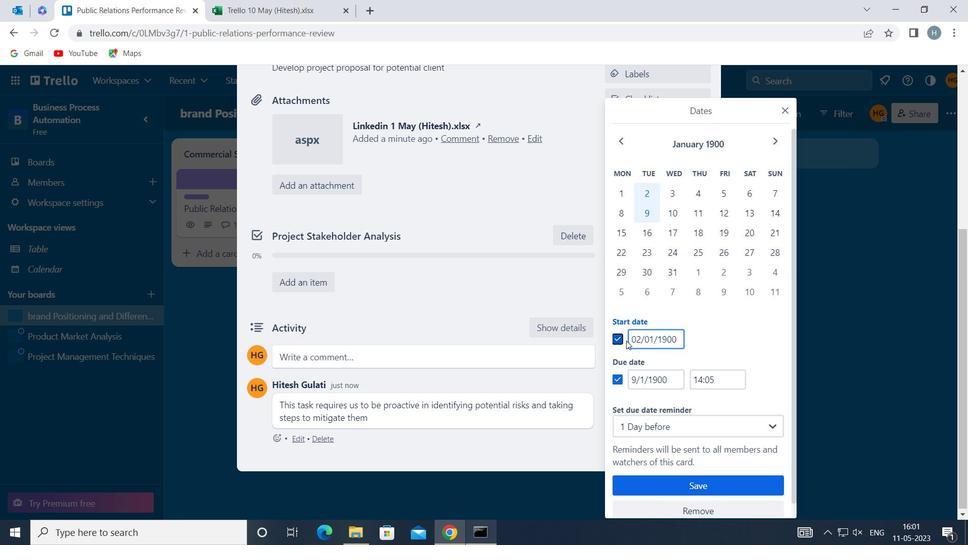 
Action: Mouse pressed left at (634, 337)
Screenshot: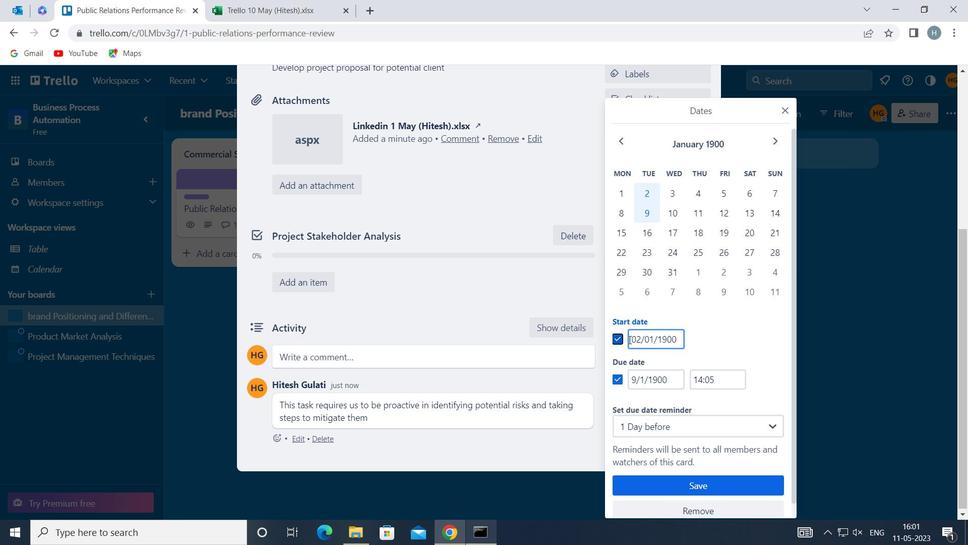 
Action: Mouse moved to (629, 333)
Screenshot: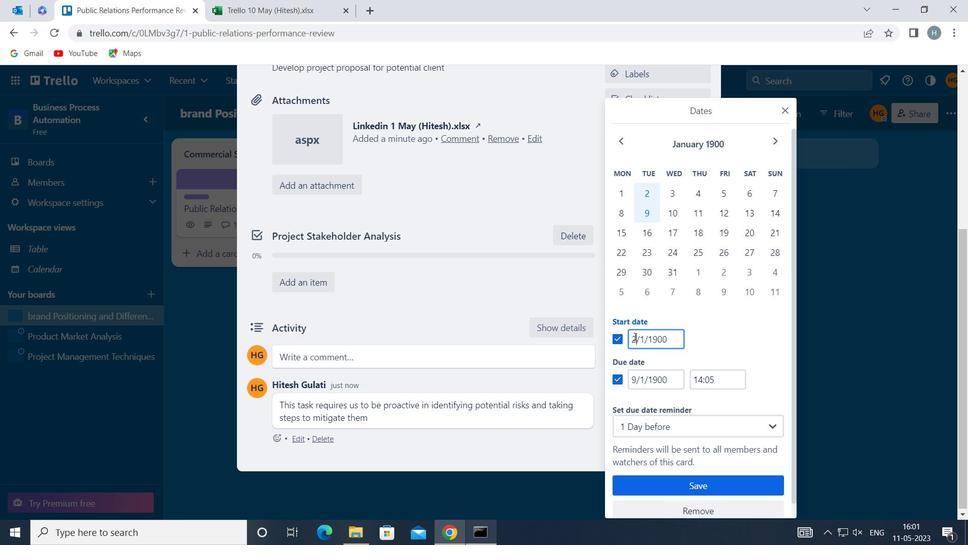 
Action: Key pressed <Key.backspace>3
Screenshot: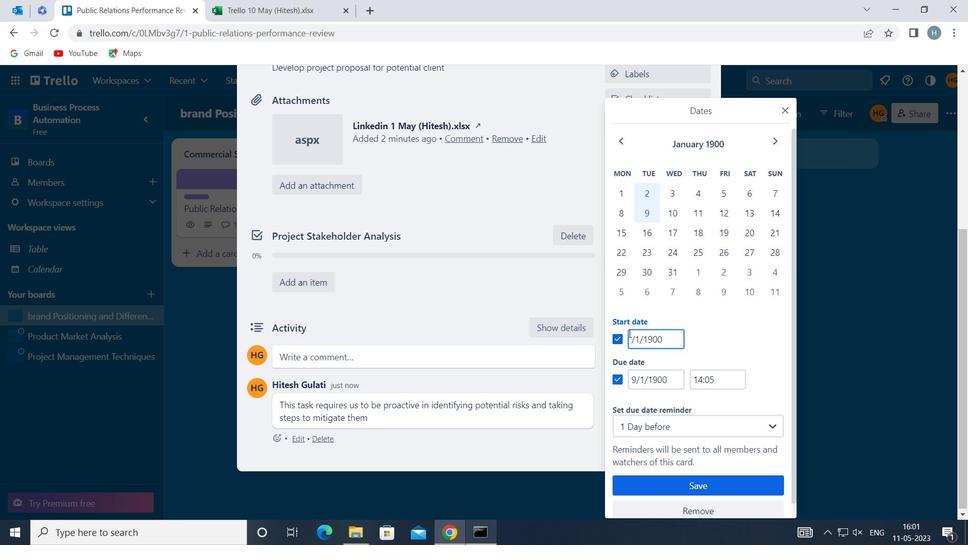 
Action: Mouse moved to (636, 374)
Screenshot: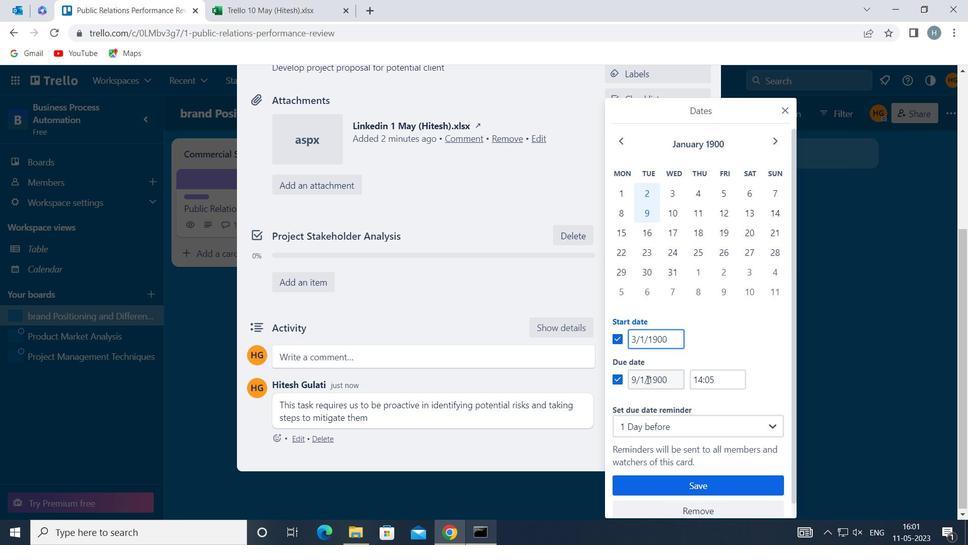 
Action: Mouse pressed left at (636, 374)
Screenshot: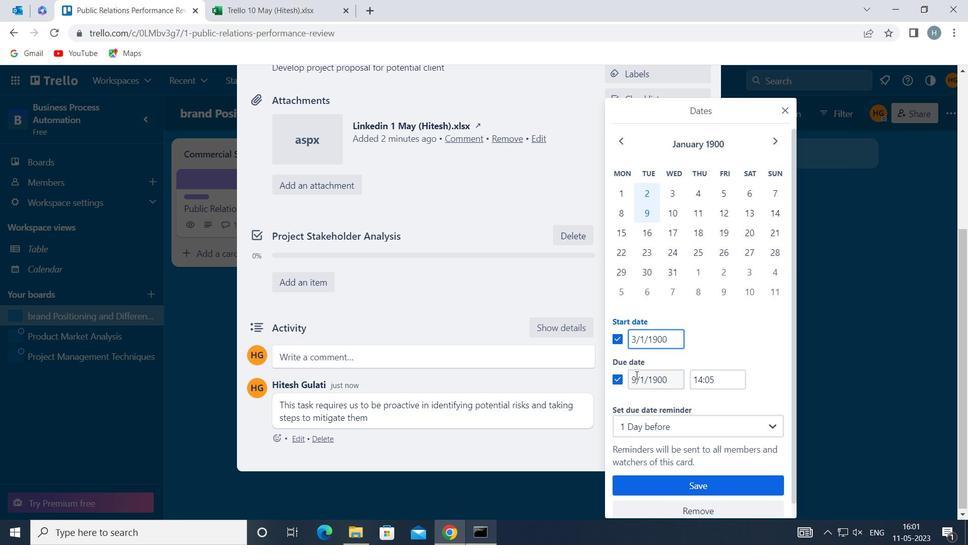 
Action: Mouse moved to (636, 374)
Screenshot: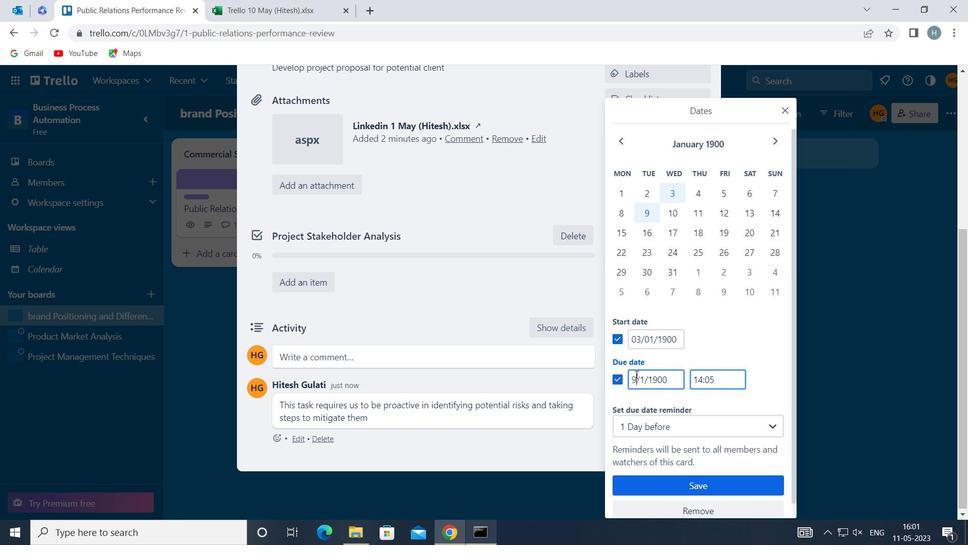 
Action: Key pressed <Key.backspace>10
Screenshot: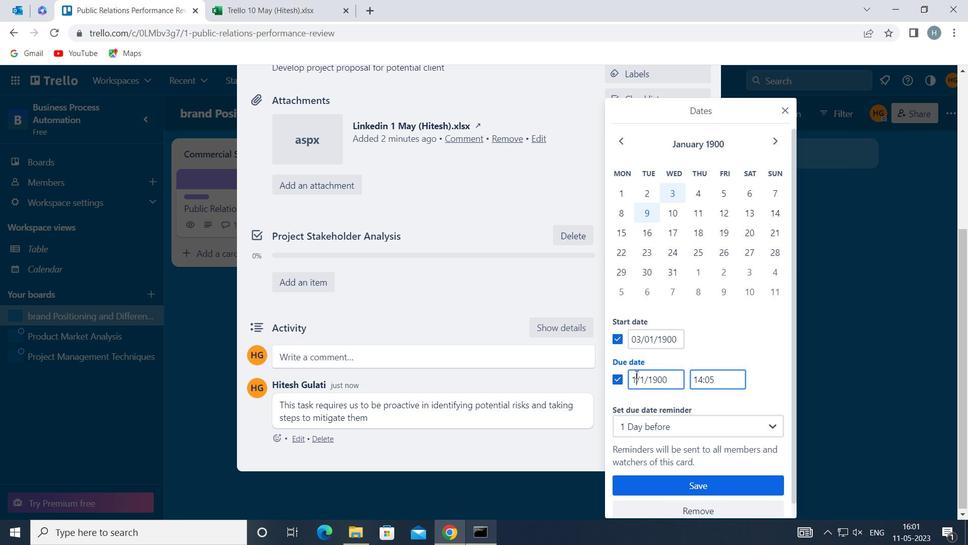 
Action: Mouse moved to (690, 483)
Screenshot: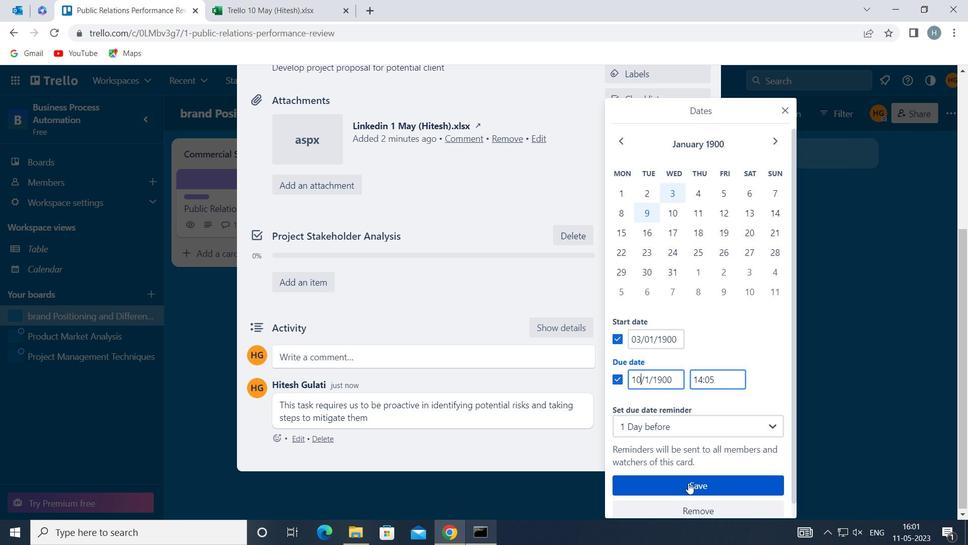 
Action: Mouse pressed left at (690, 483)
Screenshot: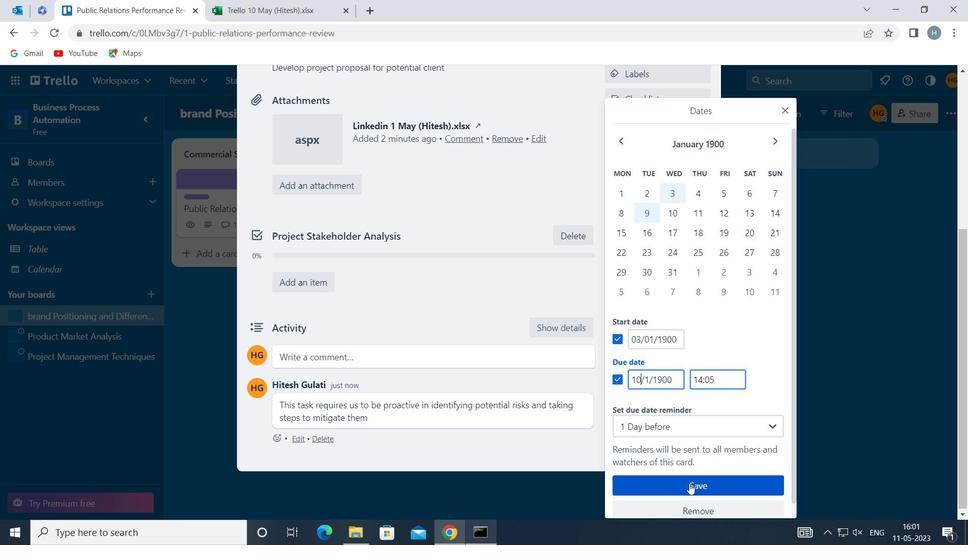 
Action: Mouse moved to (515, 224)
Screenshot: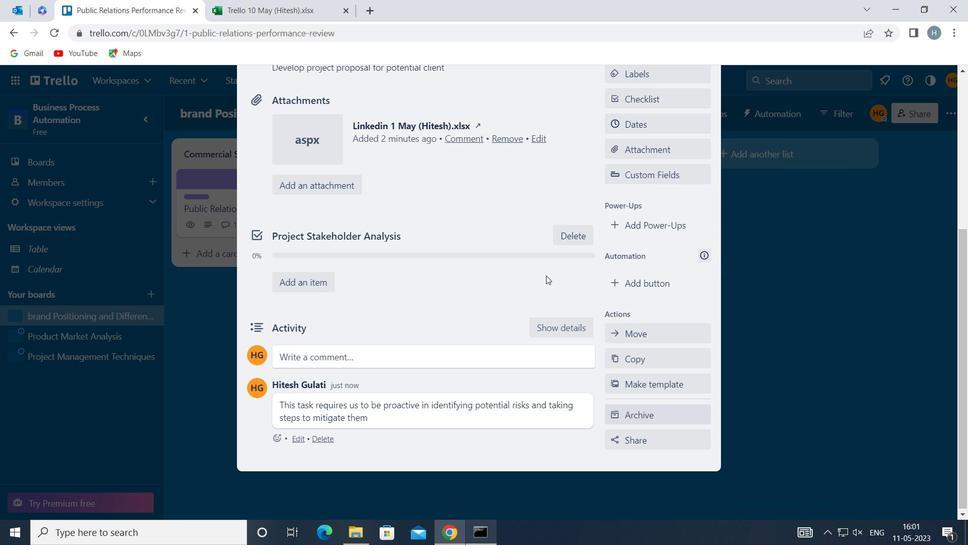 
